 Task: Create a due date automation trigger when advanced on, on the monday before a card is due add dates starting in less than 1 working days at 11:00 AM.
Action: Mouse moved to (1238, 100)
Screenshot: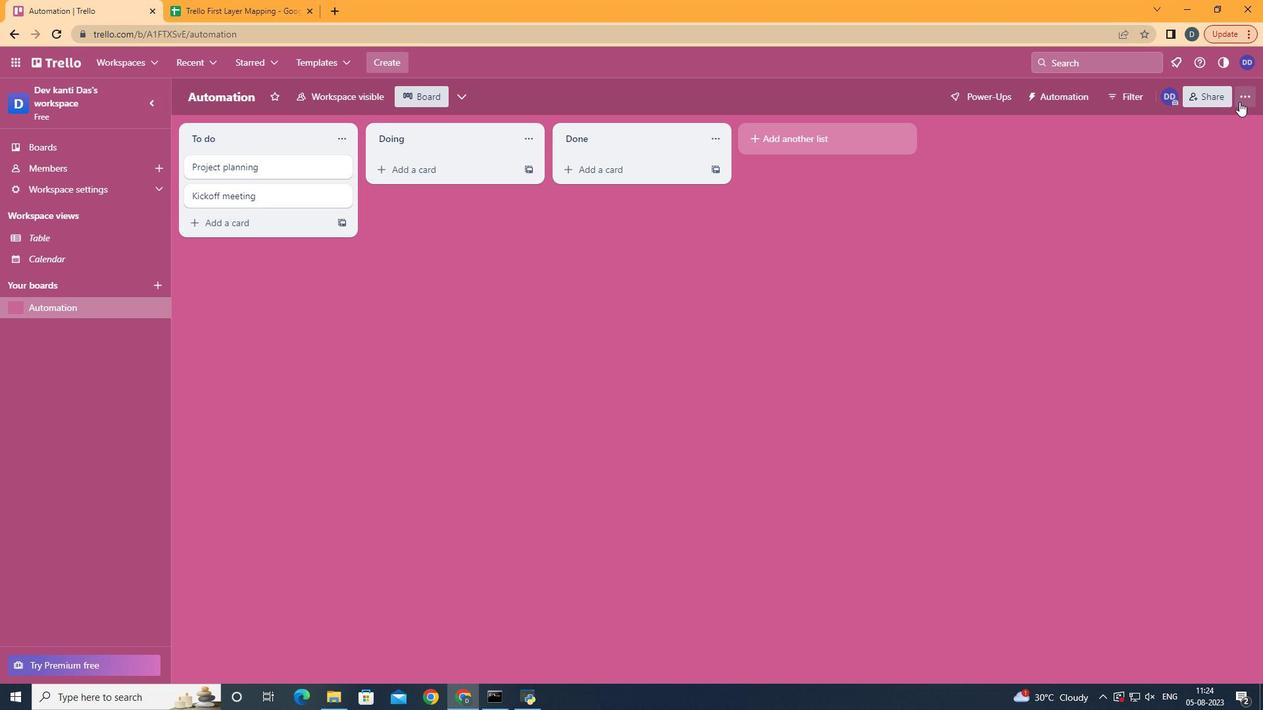 
Action: Mouse pressed left at (1238, 100)
Screenshot: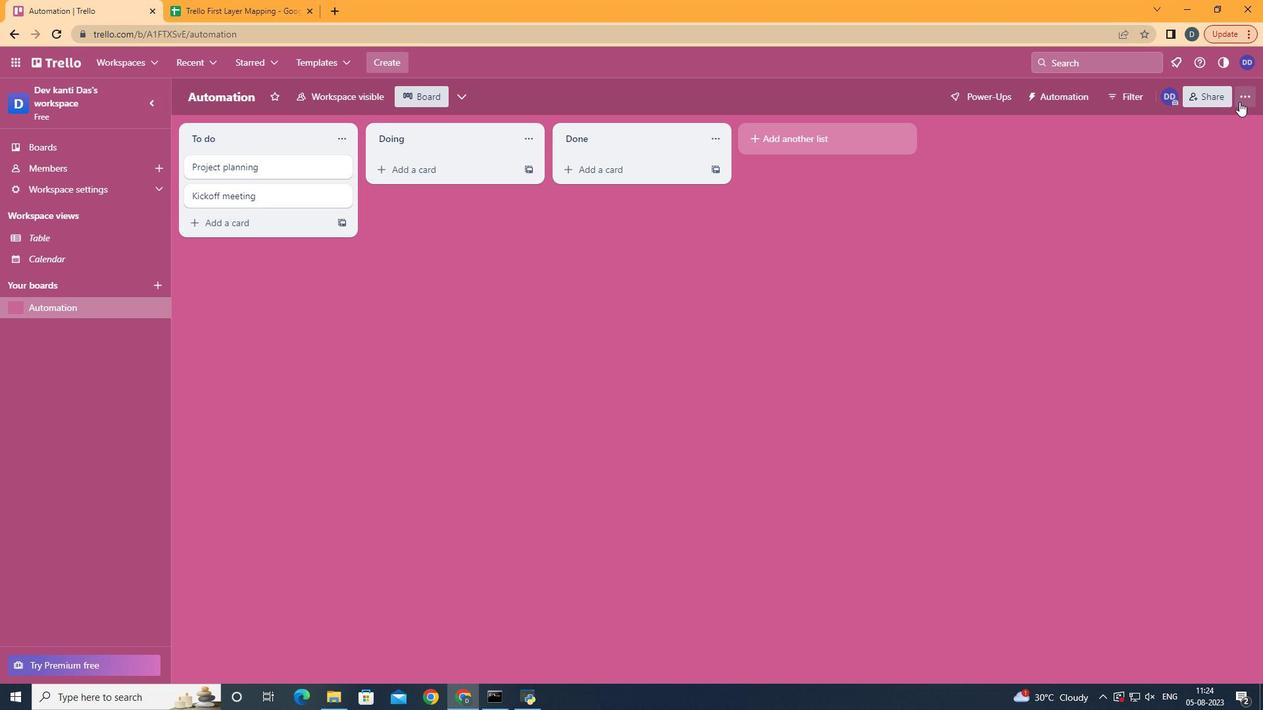 
Action: Mouse moved to (1120, 273)
Screenshot: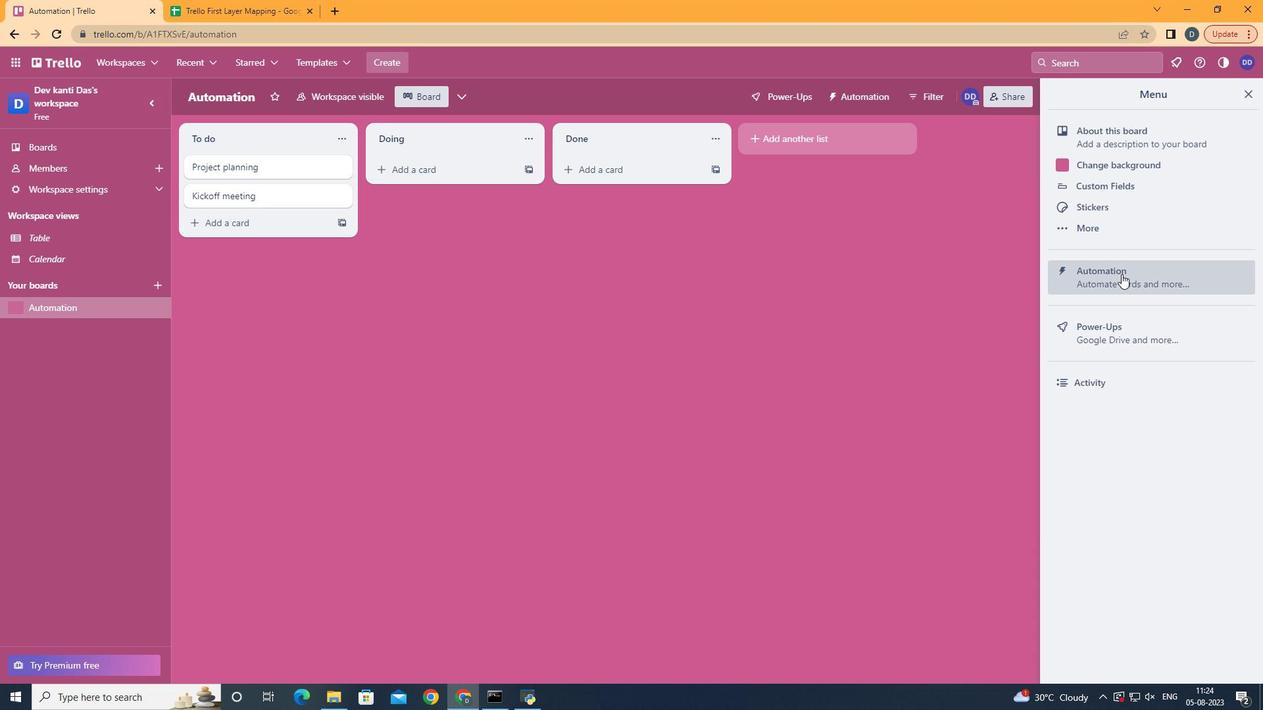 
Action: Mouse pressed left at (1120, 273)
Screenshot: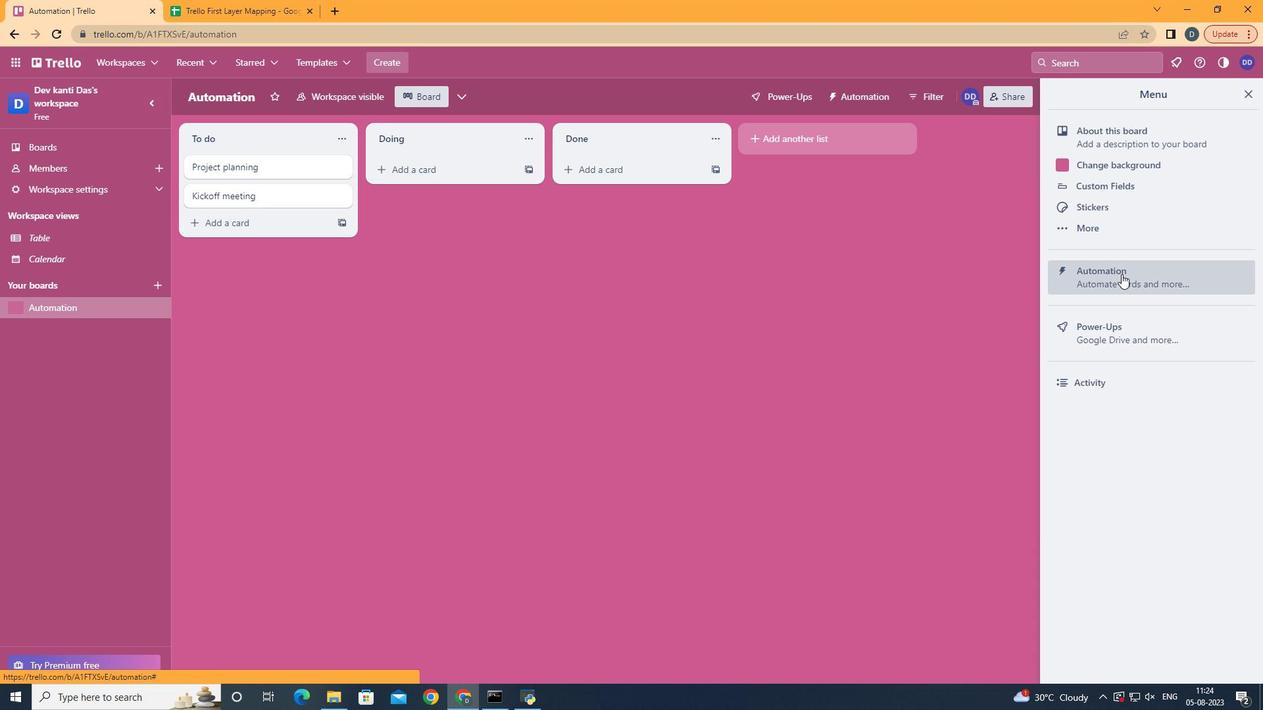 
Action: Mouse moved to (292, 259)
Screenshot: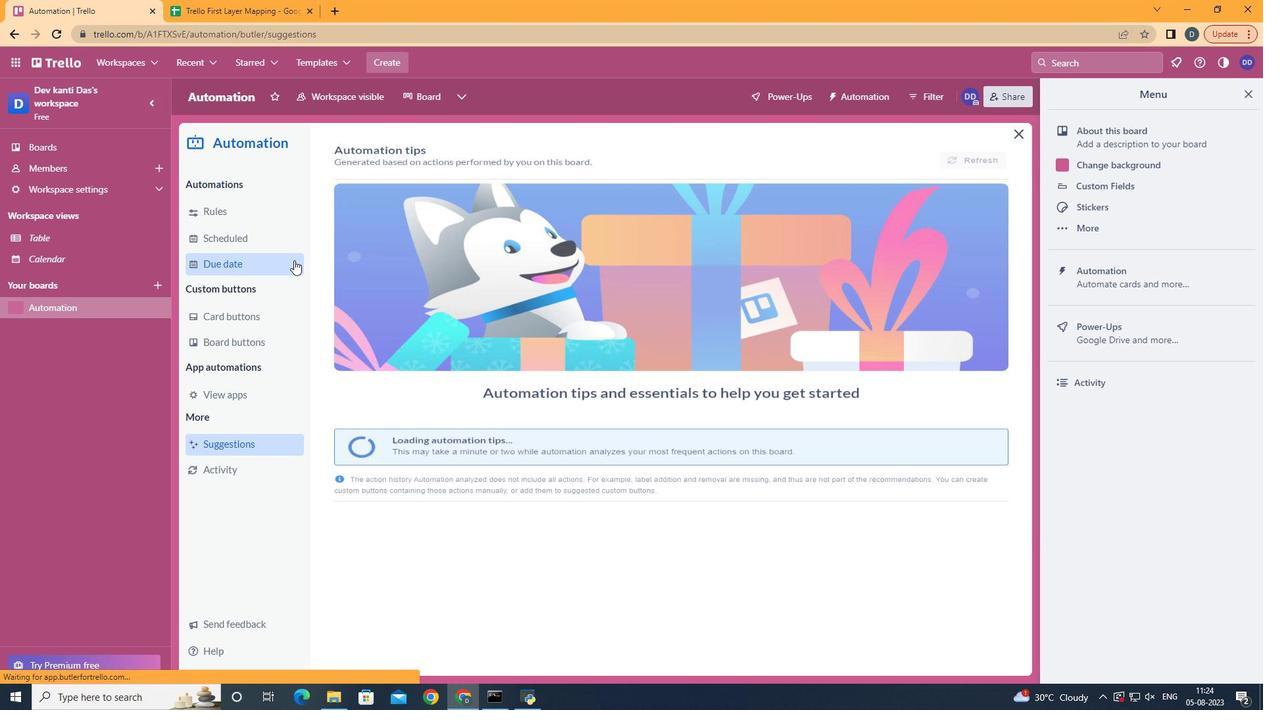 
Action: Mouse pressed left at (292, 259)
Screenshot: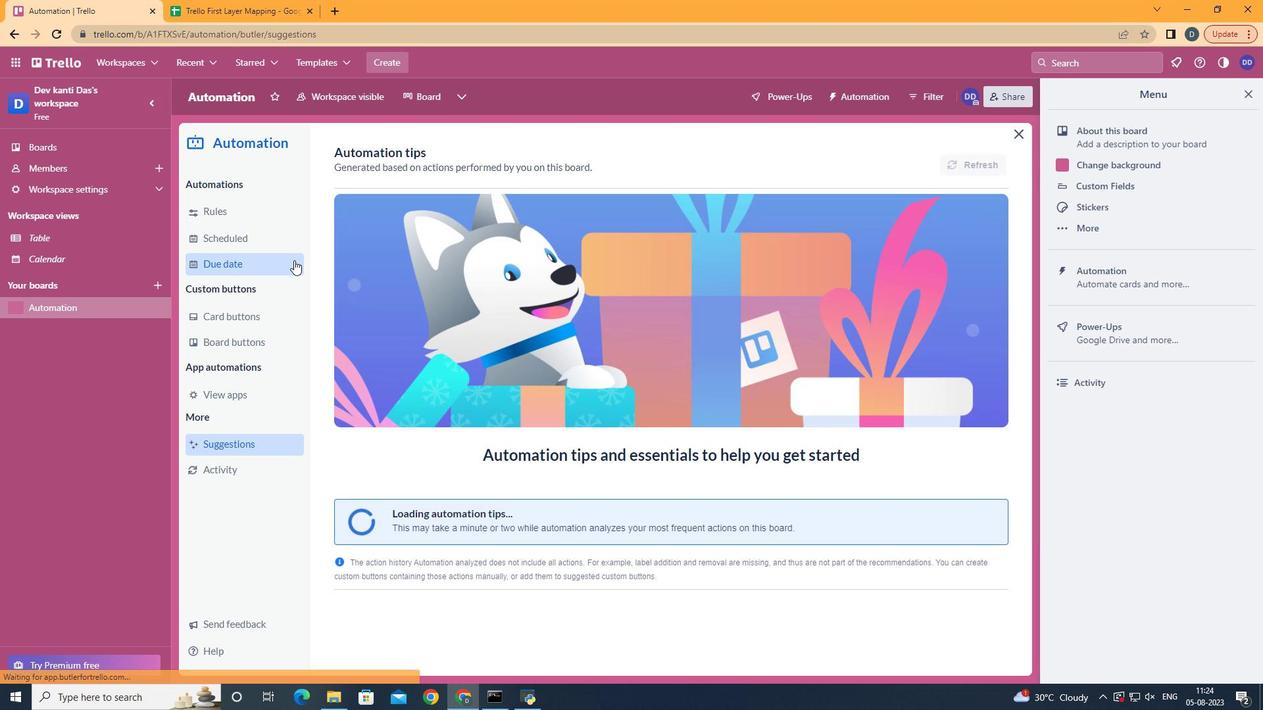 
Action: Mouse moved to (924, 152)
Screenshot: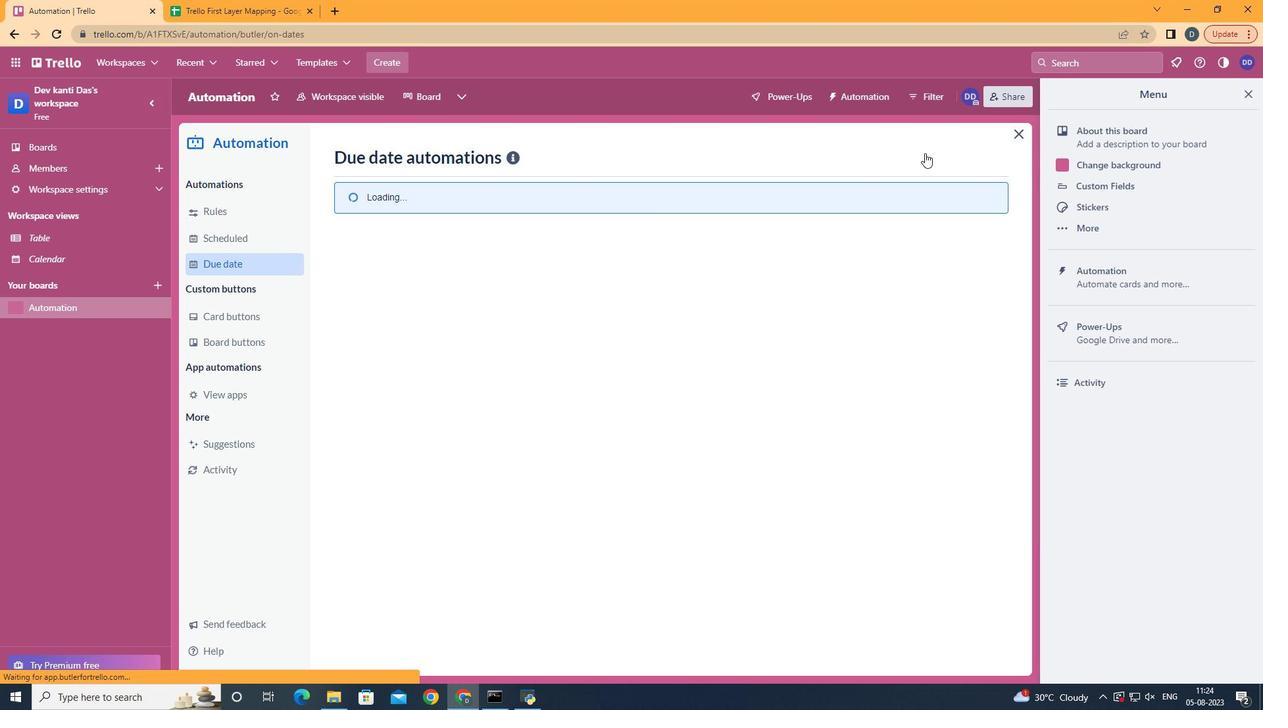 
Action: Mouse pressed left at (924, 152)
Screenshot: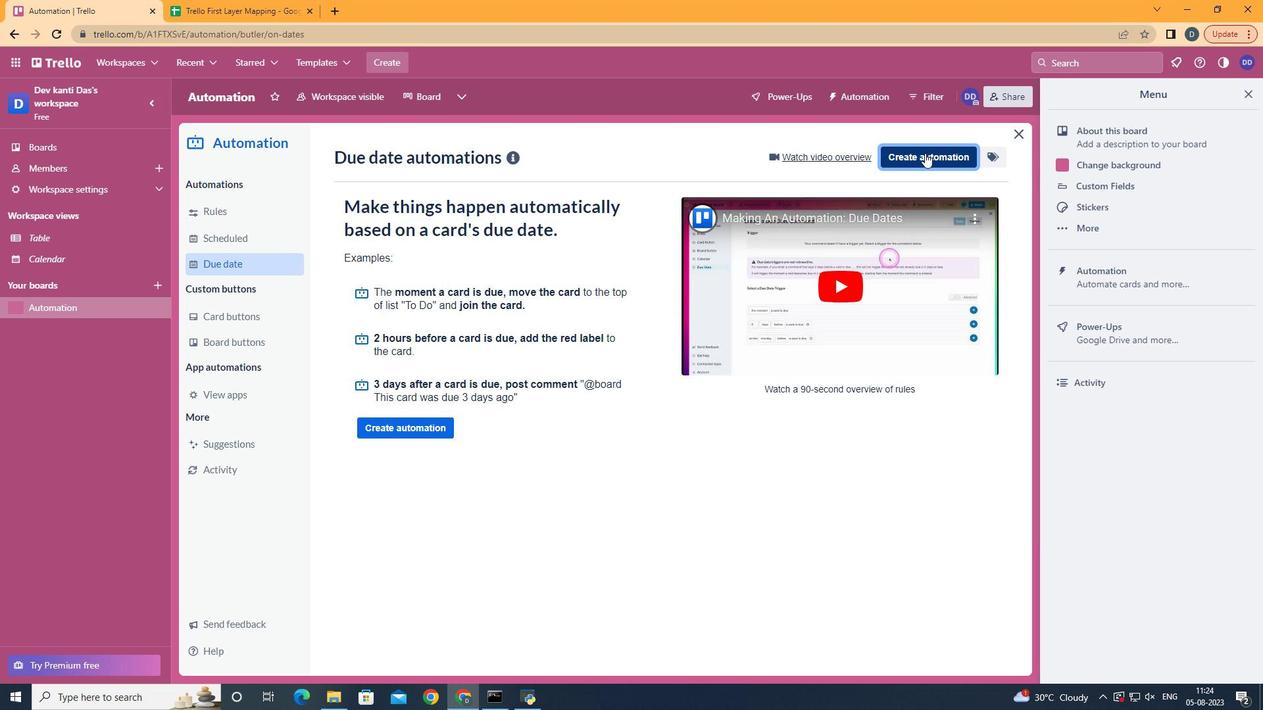 
Action: Mouse moved to (682, 289)
Screenshot: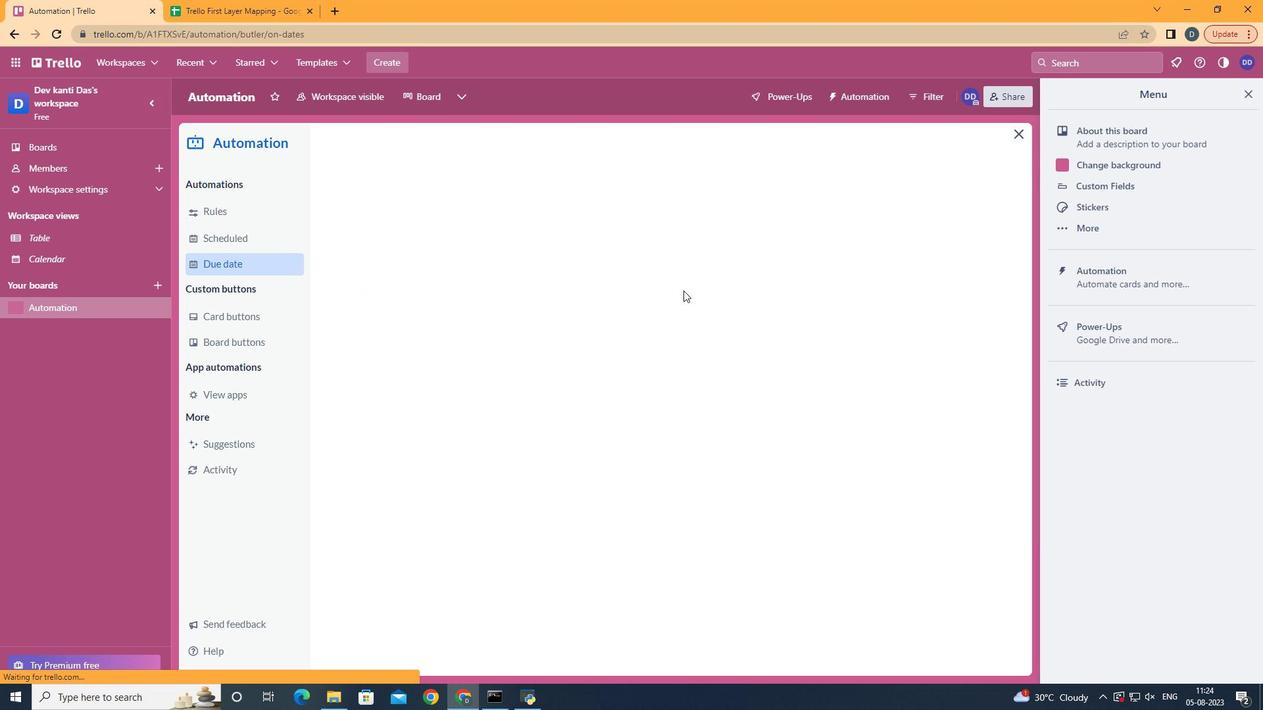 
Action: Mouse pressed left at (682, 289)
Screenshot: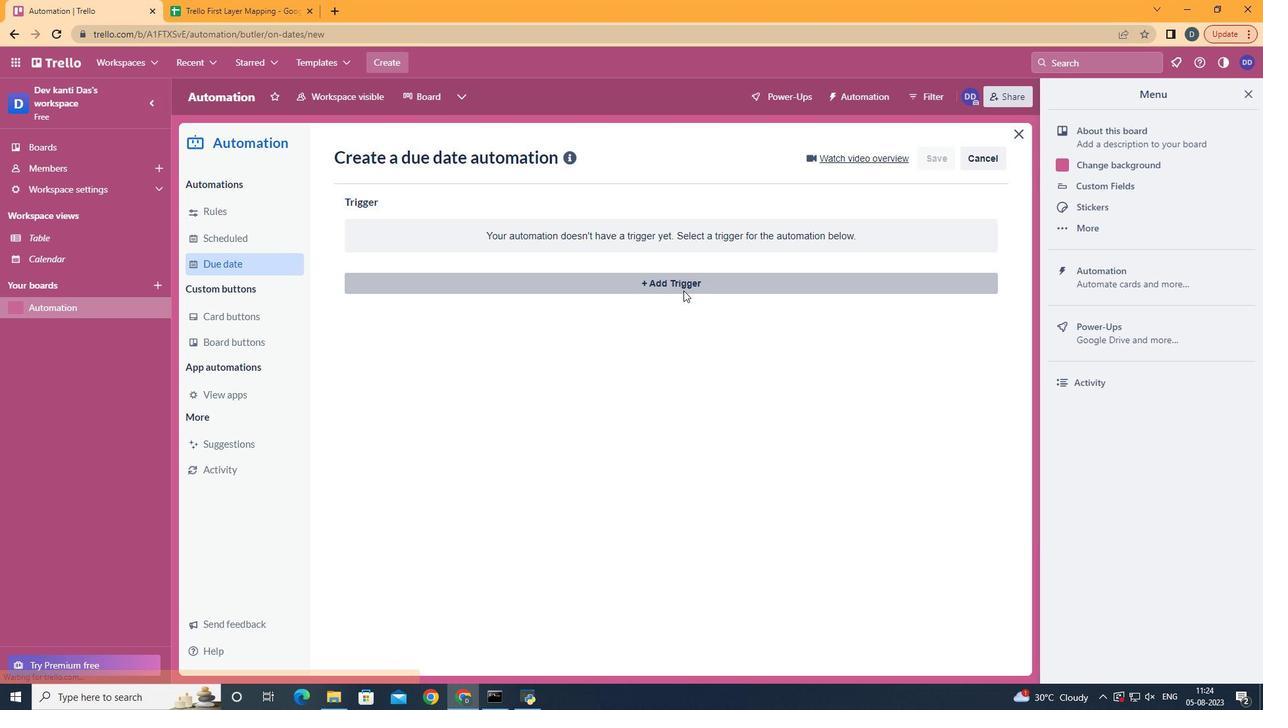 
Action: Mouse moved to (425, 346)
Screenshot: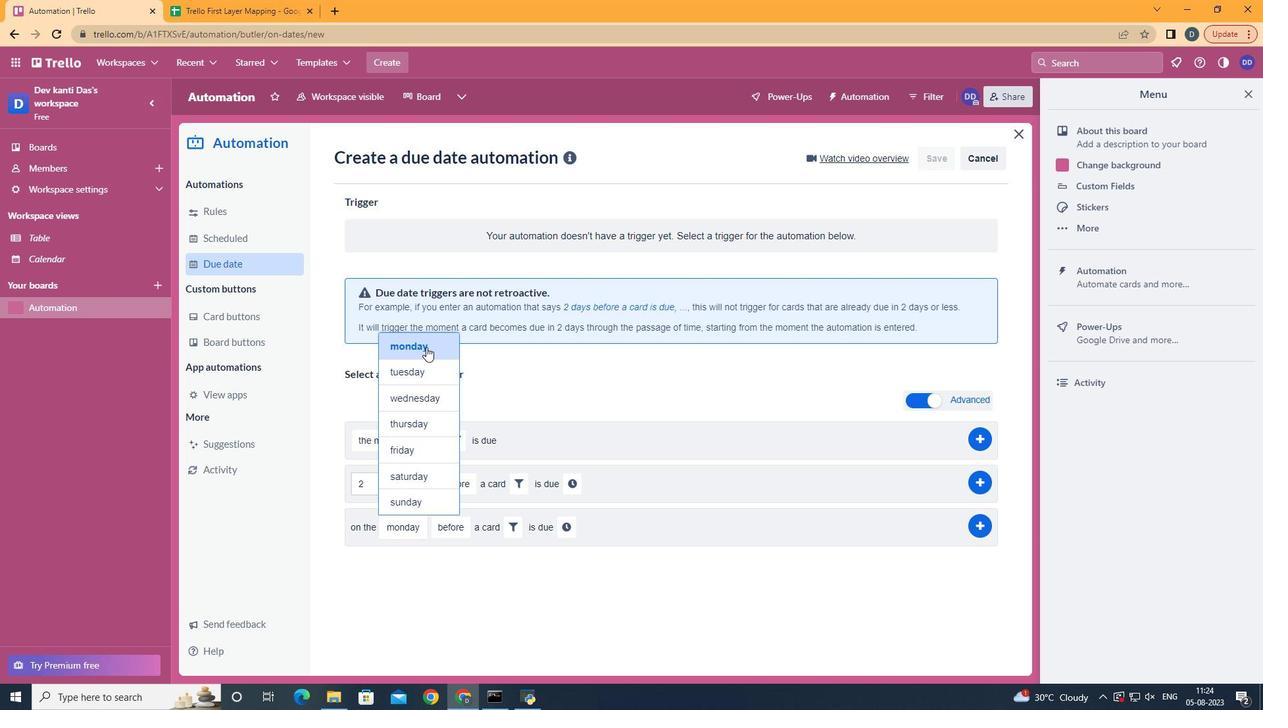 
Action: Mouse pressed left at (425, 346)
Screenshot: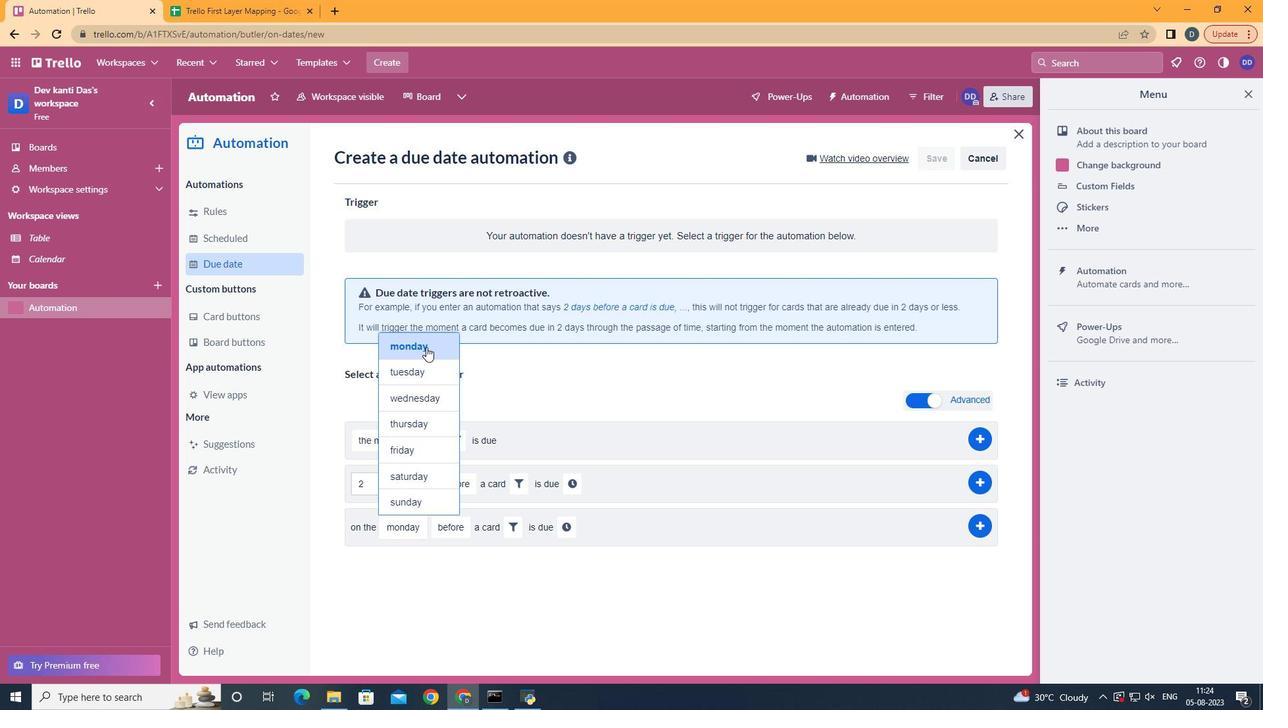 
Action: Mouse moved to (454, 548)
Screenshot: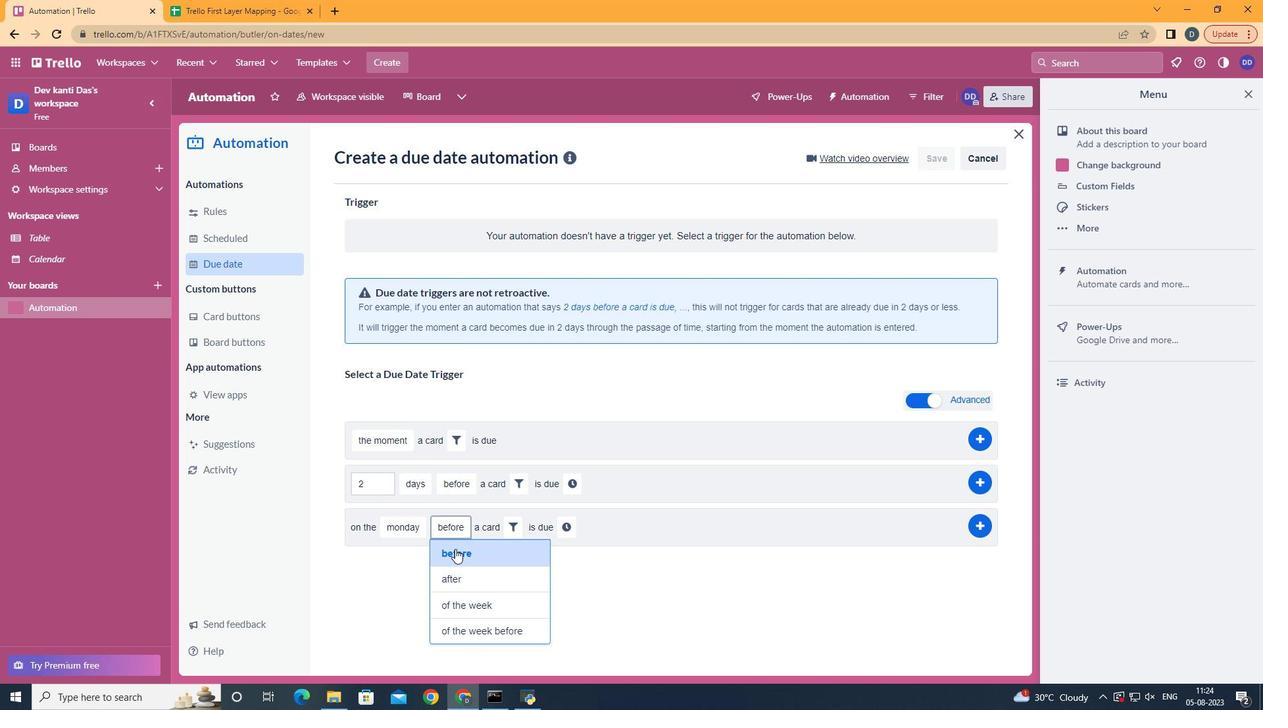 
Action: Mouse pressed left at (454, 548)
Screenshot: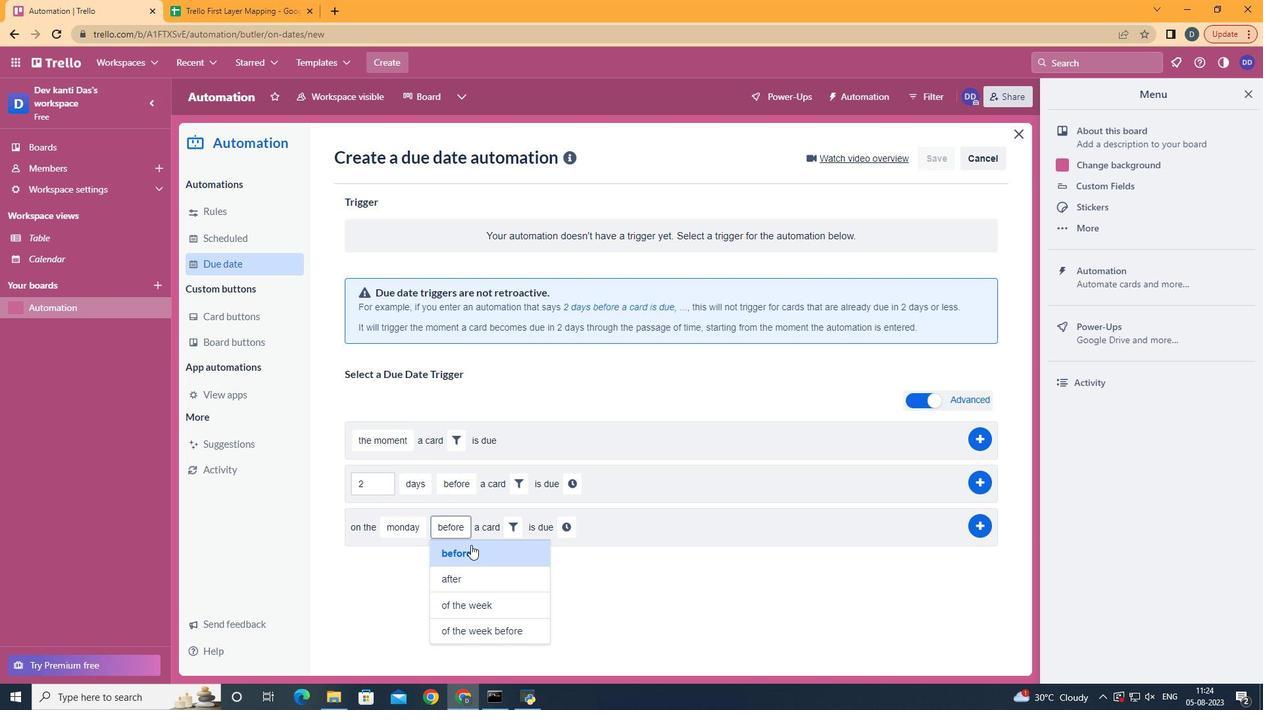 
Action: Mouse moved to (525, 521)
Screenshot: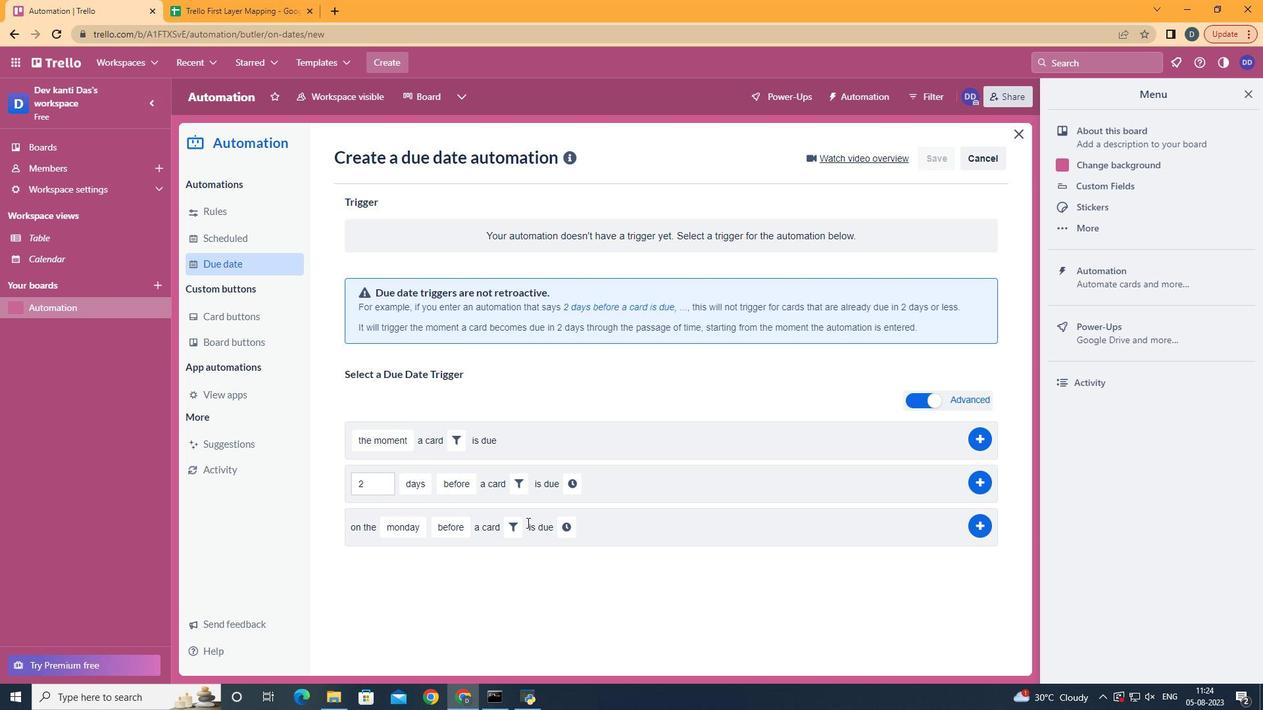 
Action: Mouse pressed left at (525, 521)
Screenshot: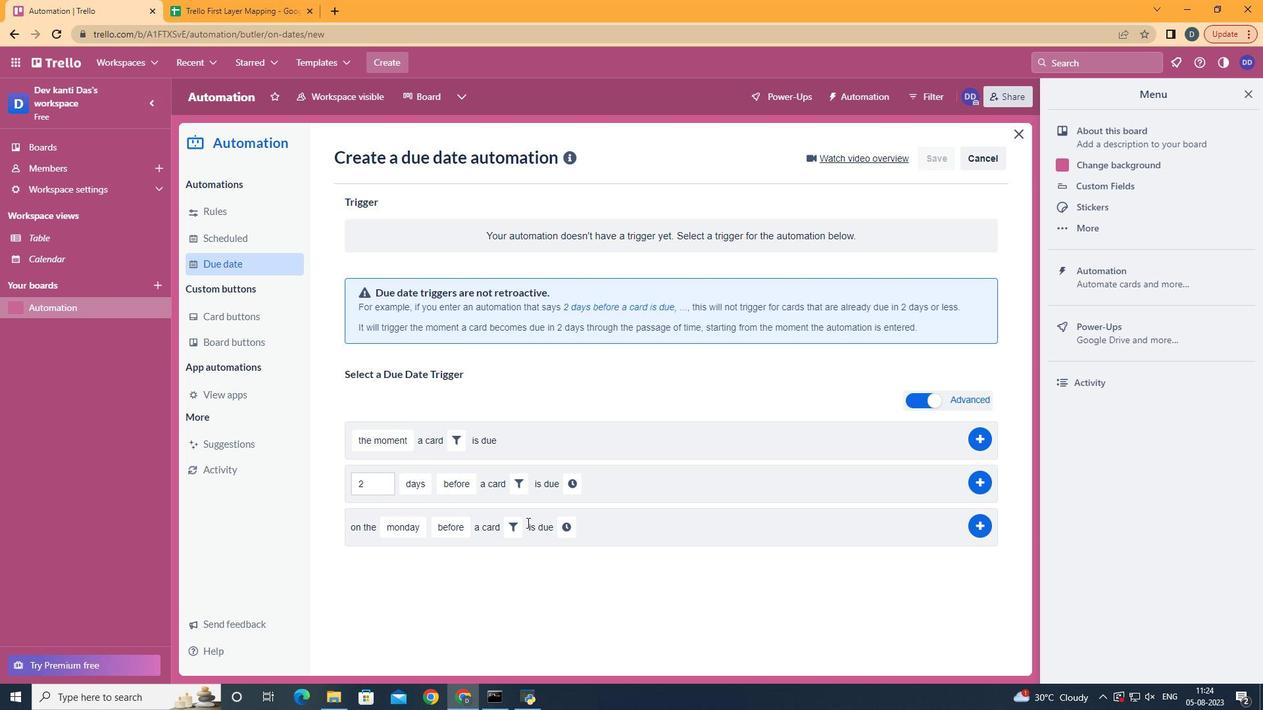 
Action: Mouse moved to (516, 526)
Screenshot: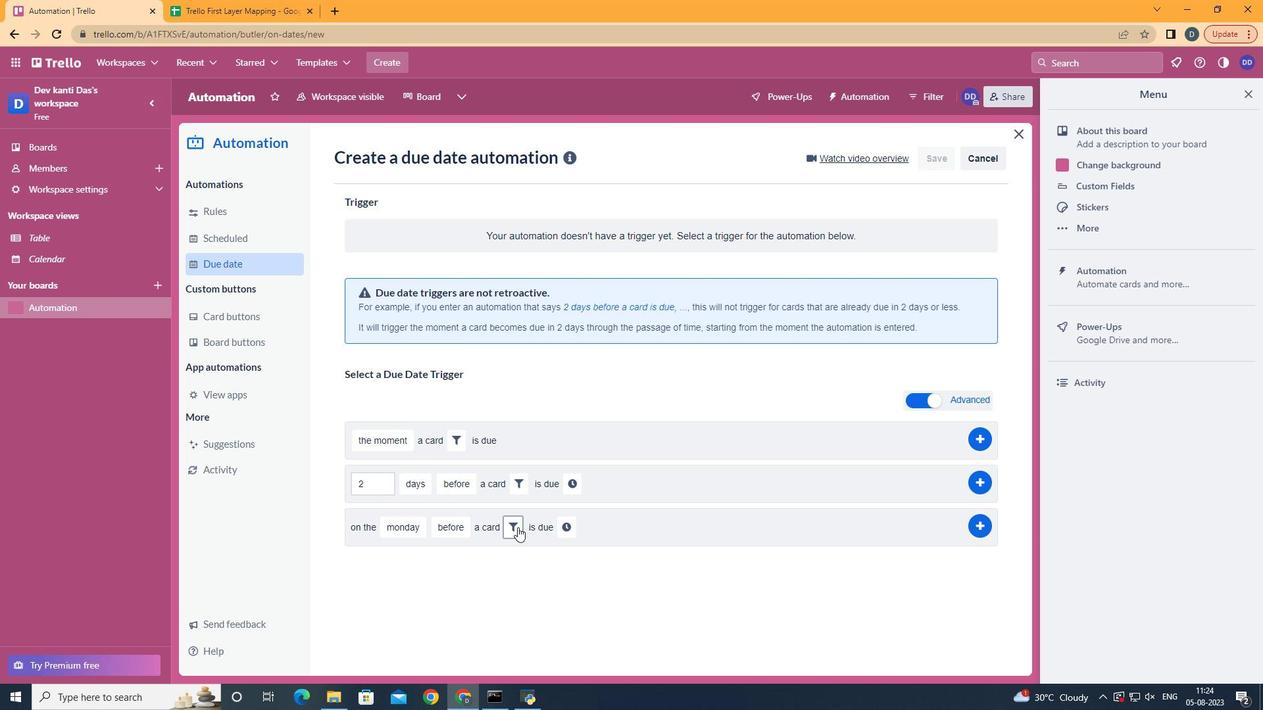 
Action: Mouse pressed left at (516, 526)
Screenshot: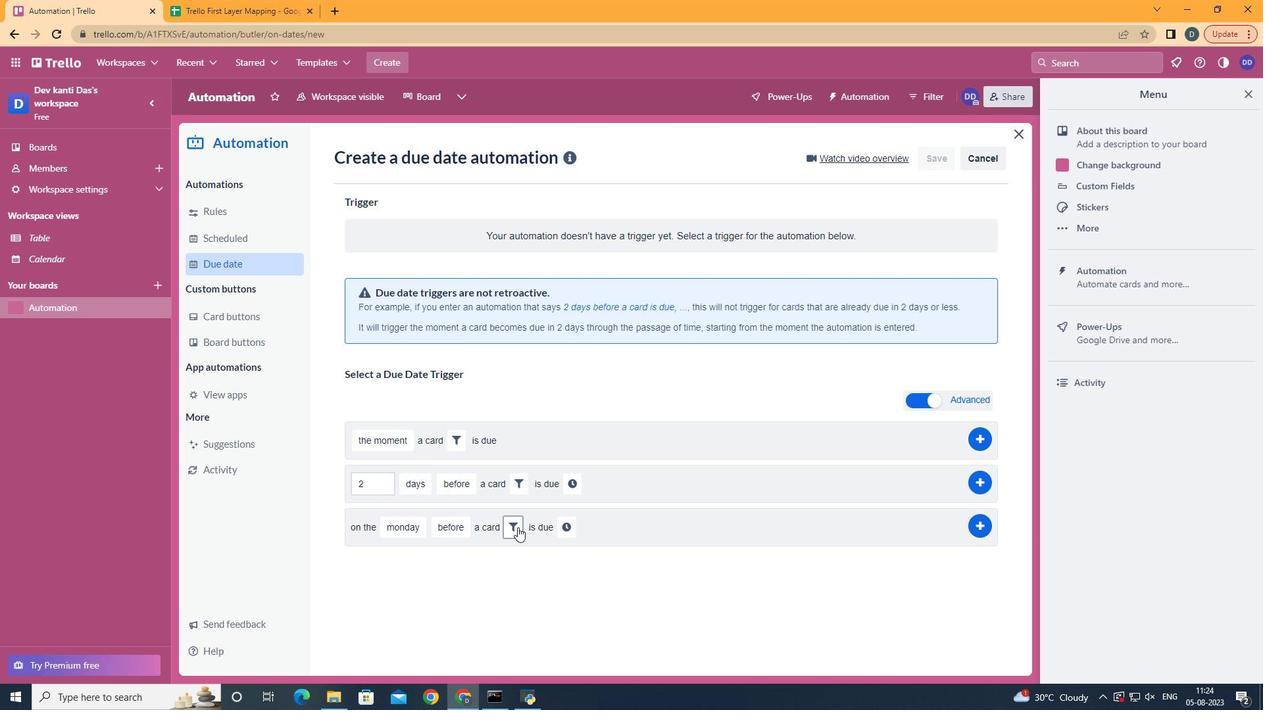 
Action: Mouse moved to (577, 568)
Screenshot: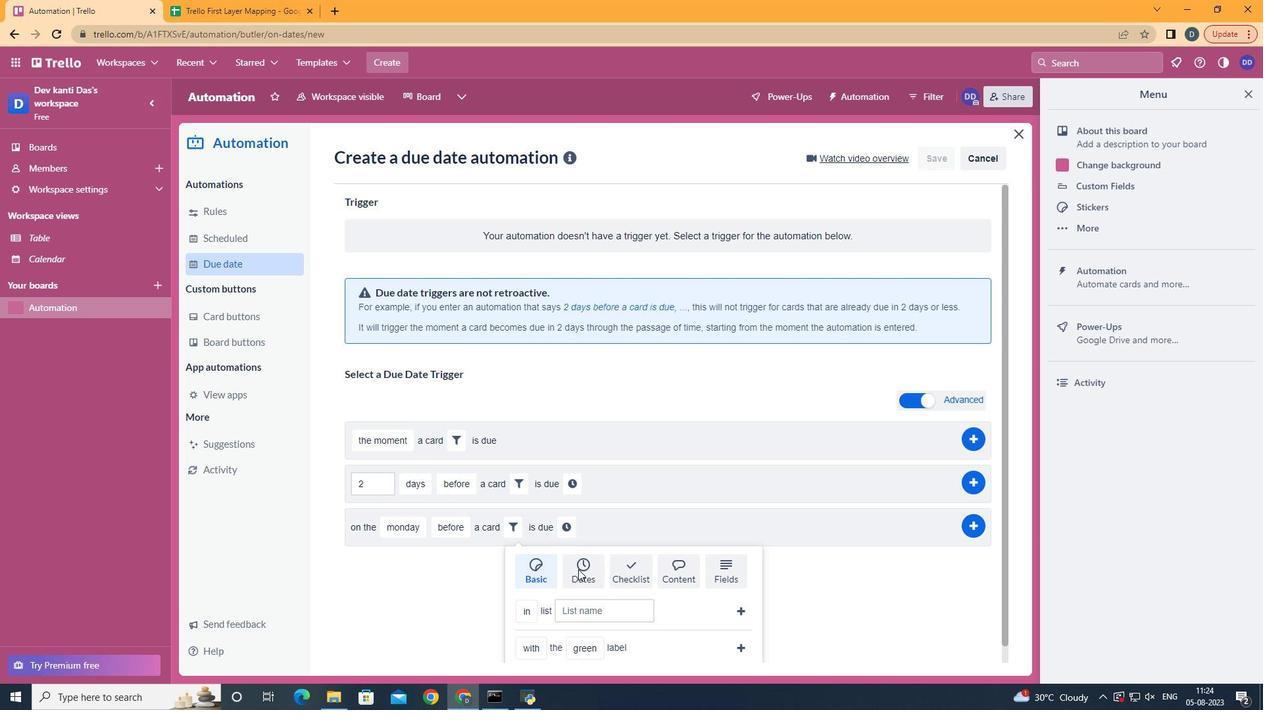 
Action: Mouse pressed left at (577, 568)
Screenshot: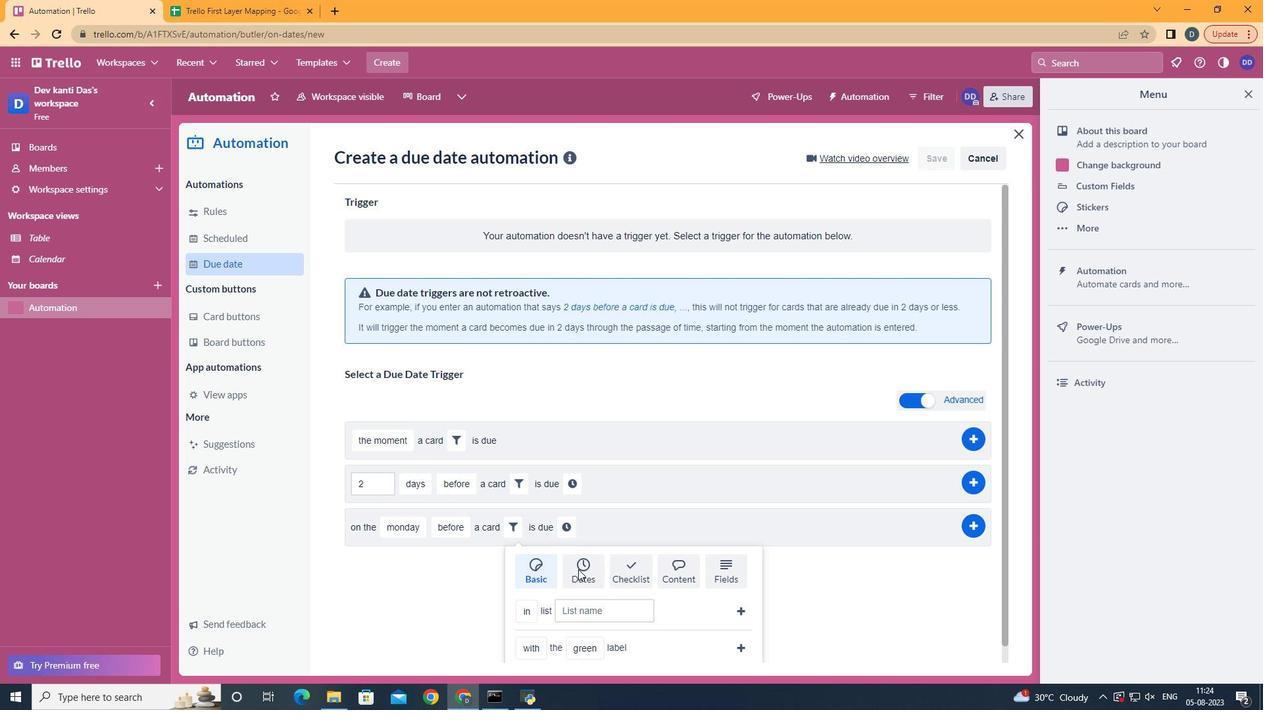 
Action: Mouse moved to (578, 568)
Screenshot: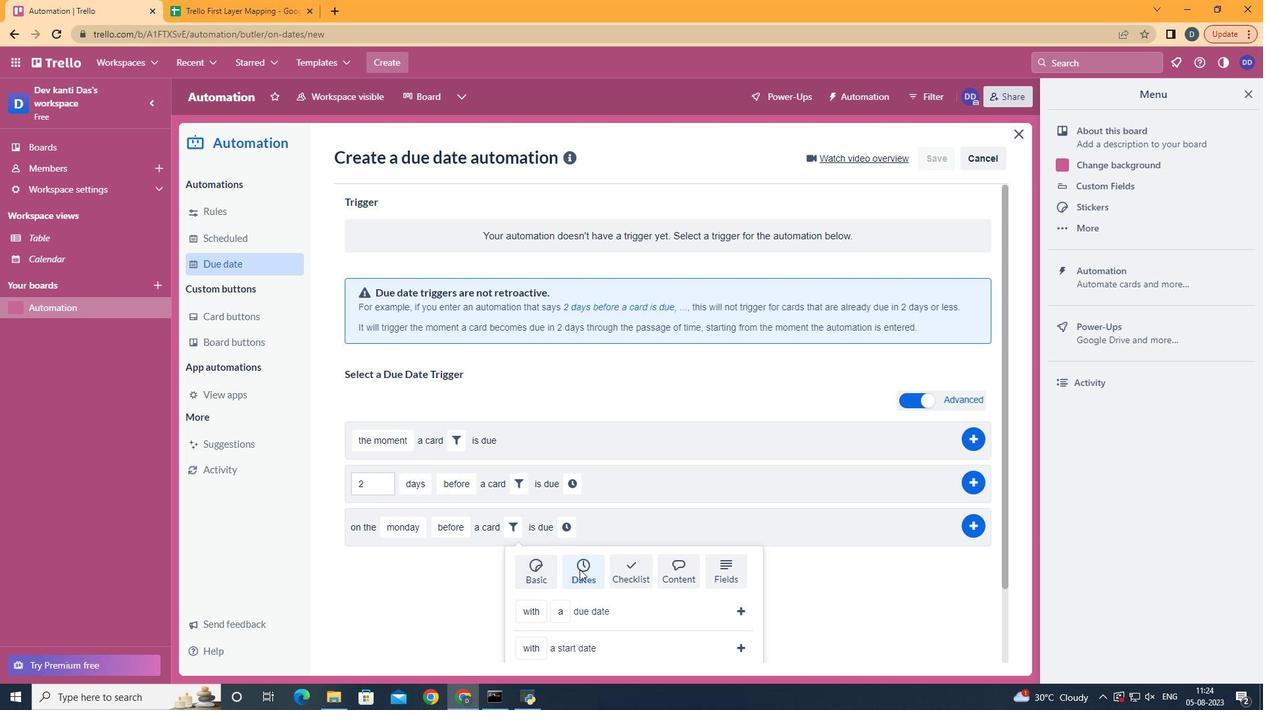 
Action: Mouse scrolled (578, 568) with delta (0, 0)
Screenshot: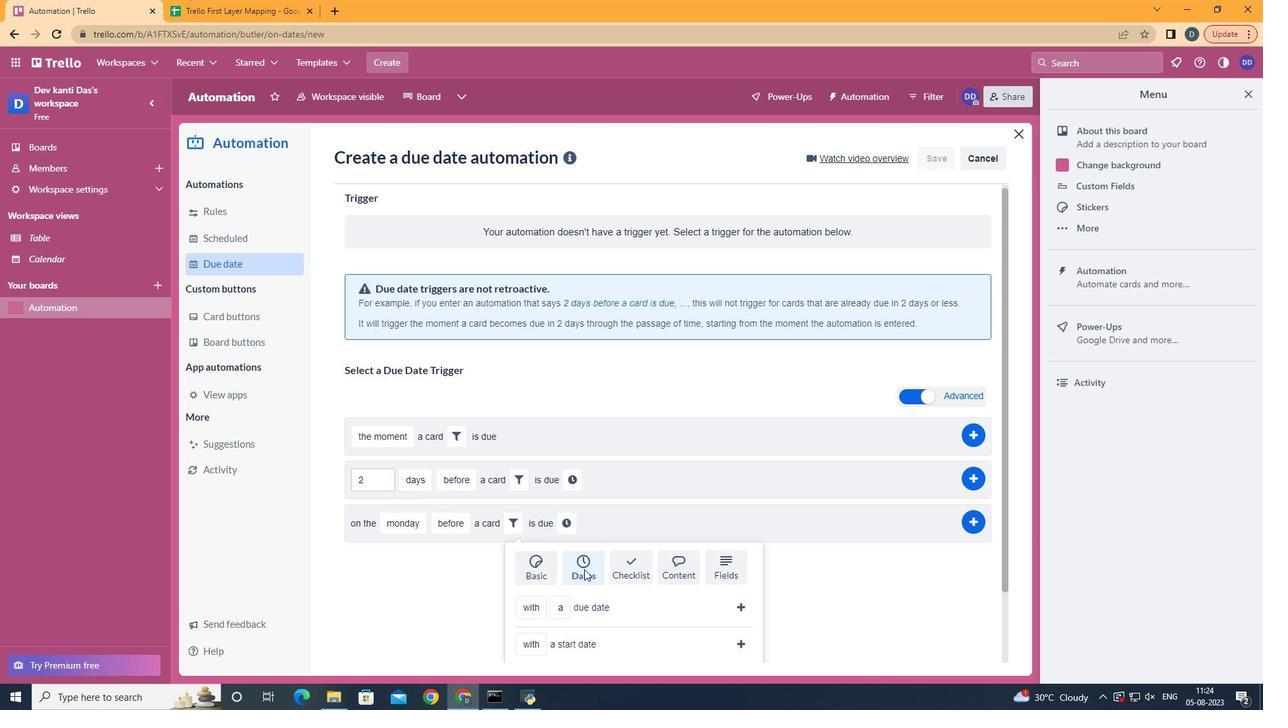 
Action: Mouse scrolled (578, 568) with delta (0, 0)
Screenshot: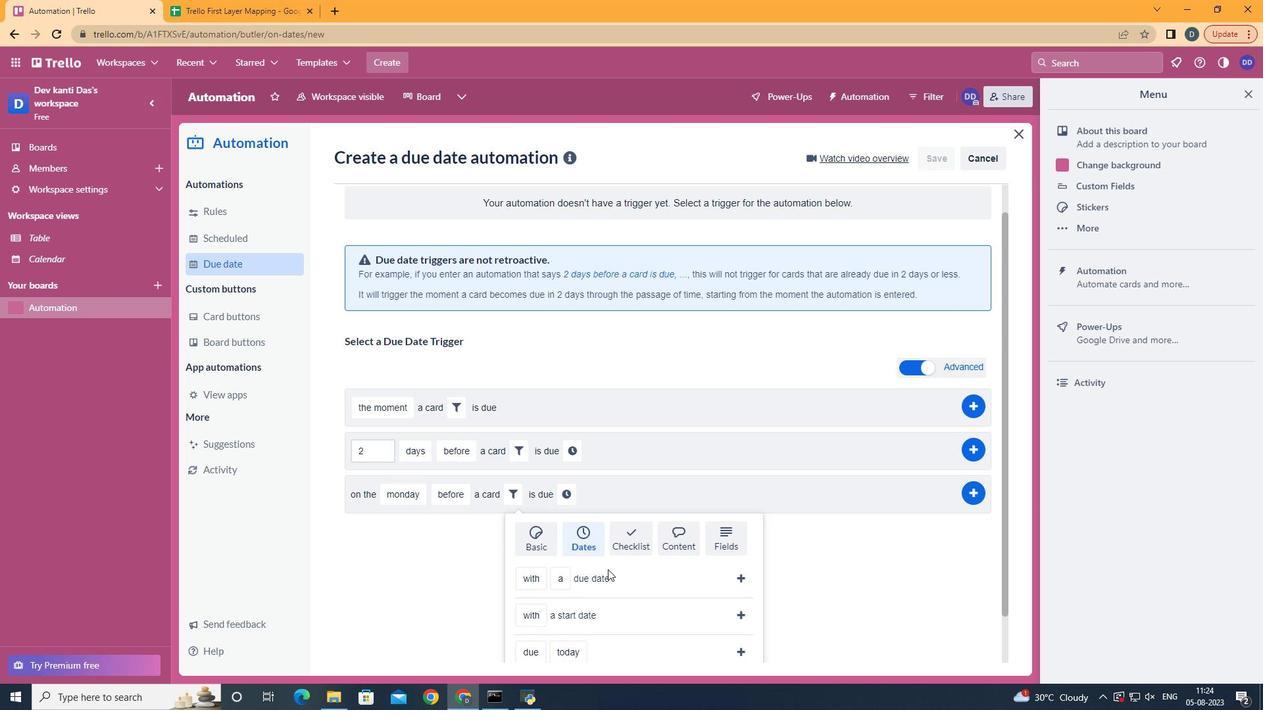 
Action: Mouse scrolled (578, 568) with delta (0, 0)
Screenshot: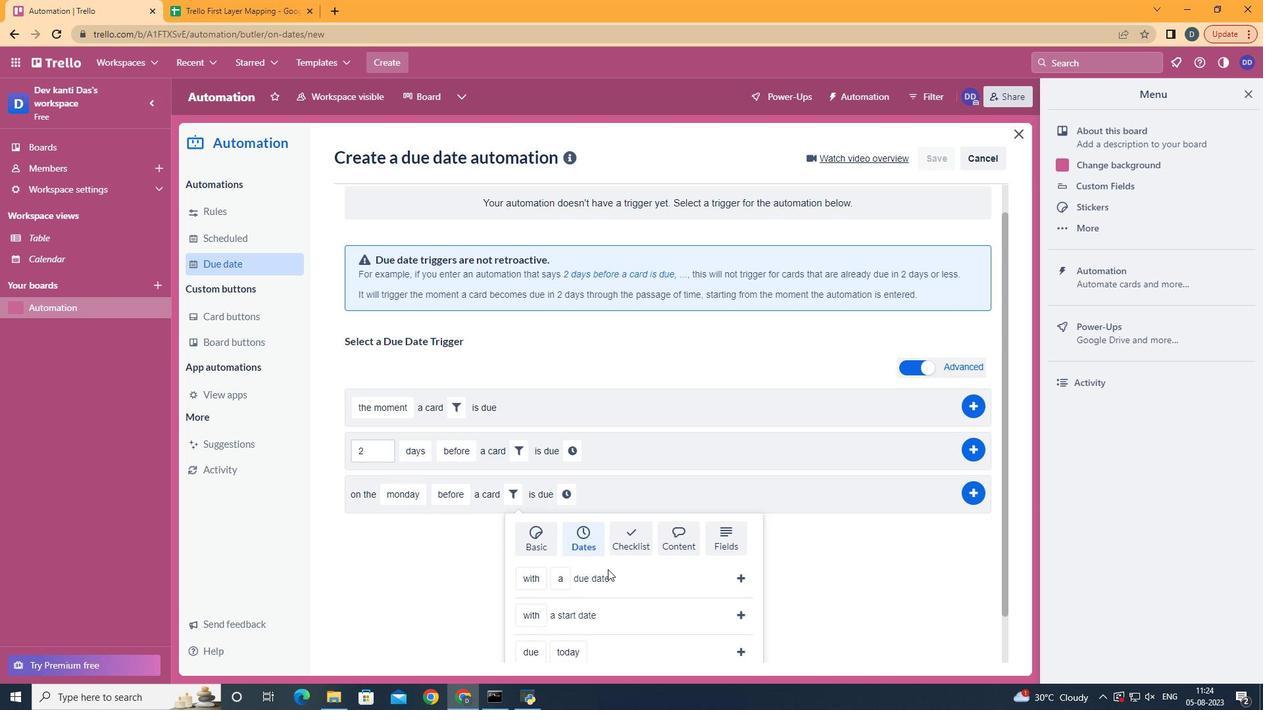 
Action: Mouse scrolled (578, 568) with delta (0, 0)
Screenshot: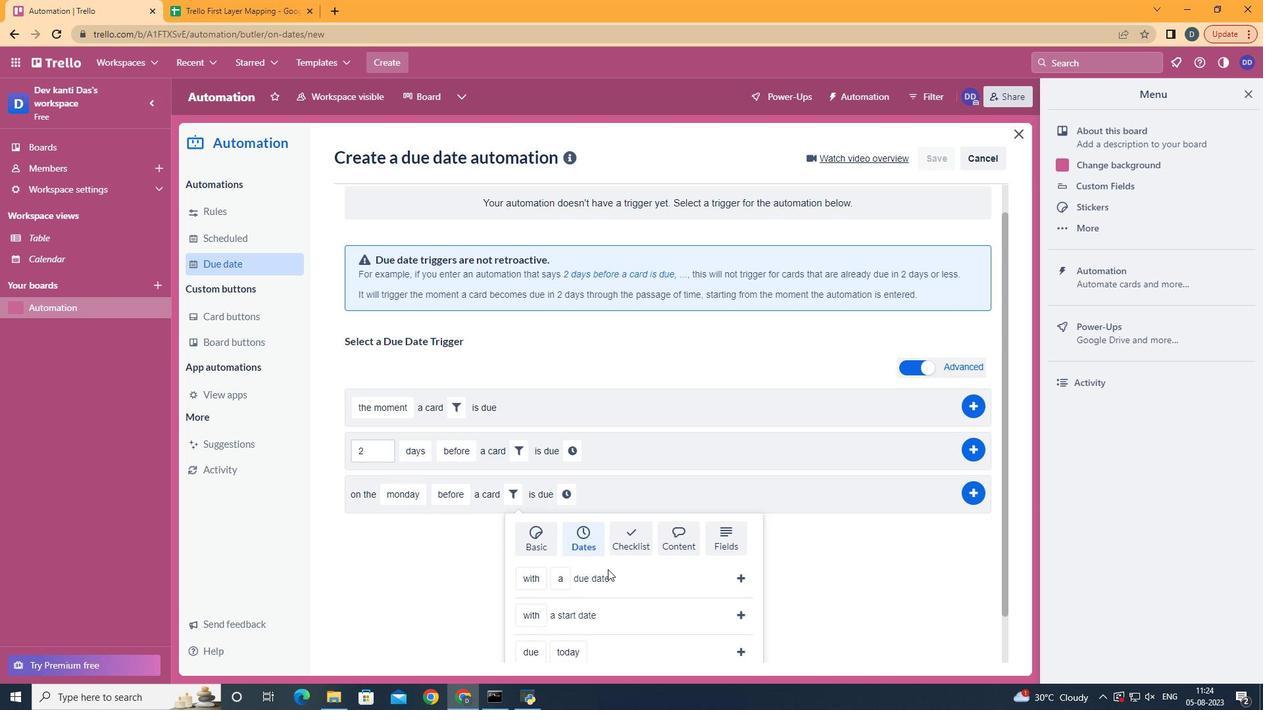
Action: Mouse moved to (579, 568)
Screenshot: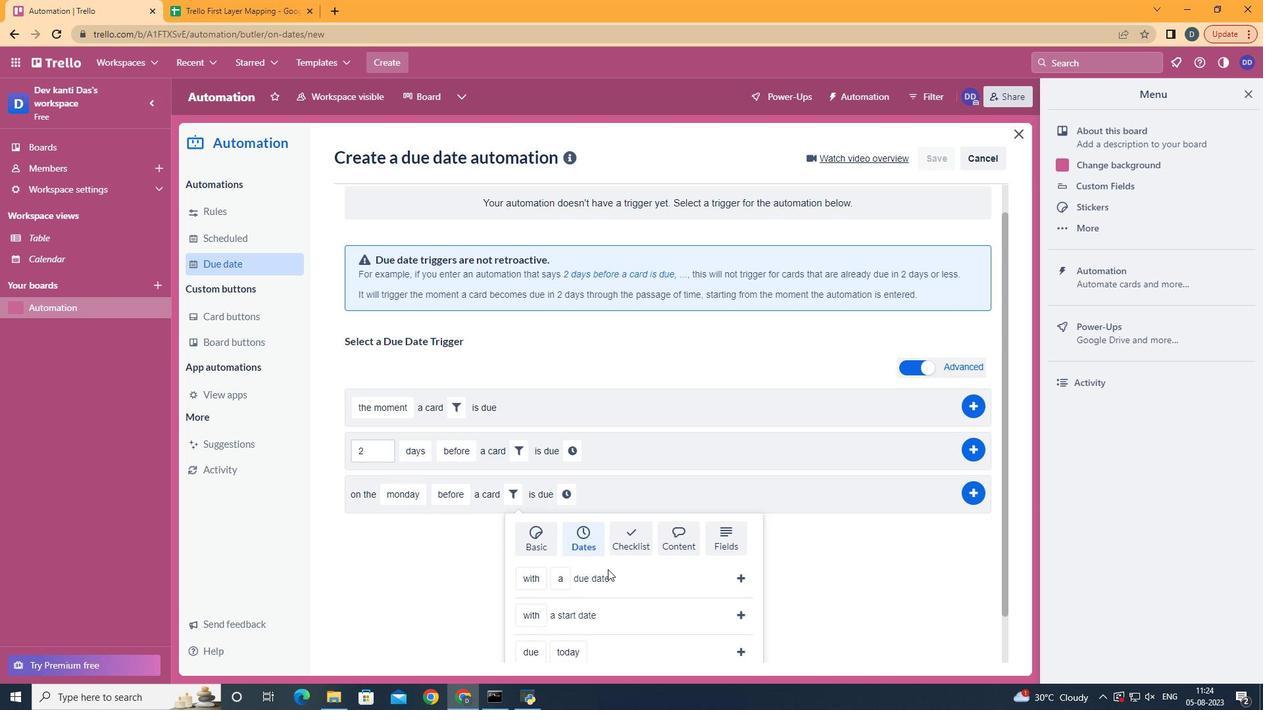 
Action: Mouse scrolled (579, 568) with delta (0, 0)
Screenshot: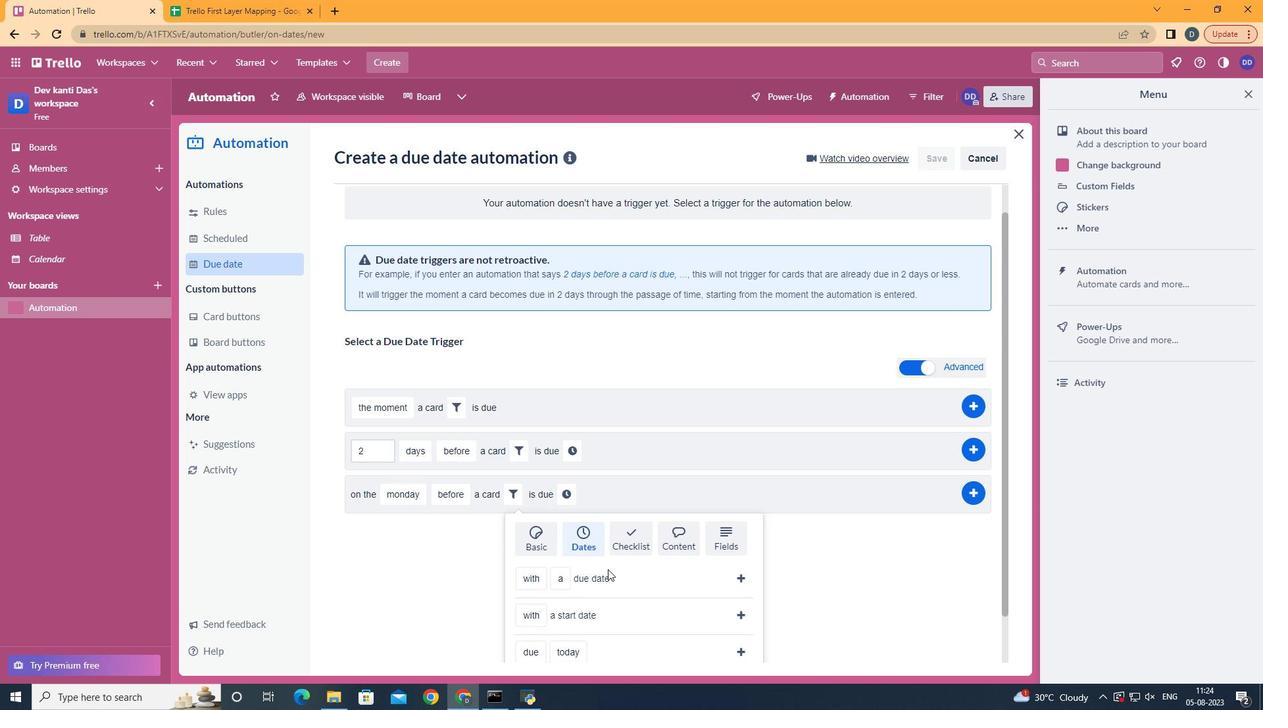 
Action: Mouse moved to (550, 604)
Screenshot: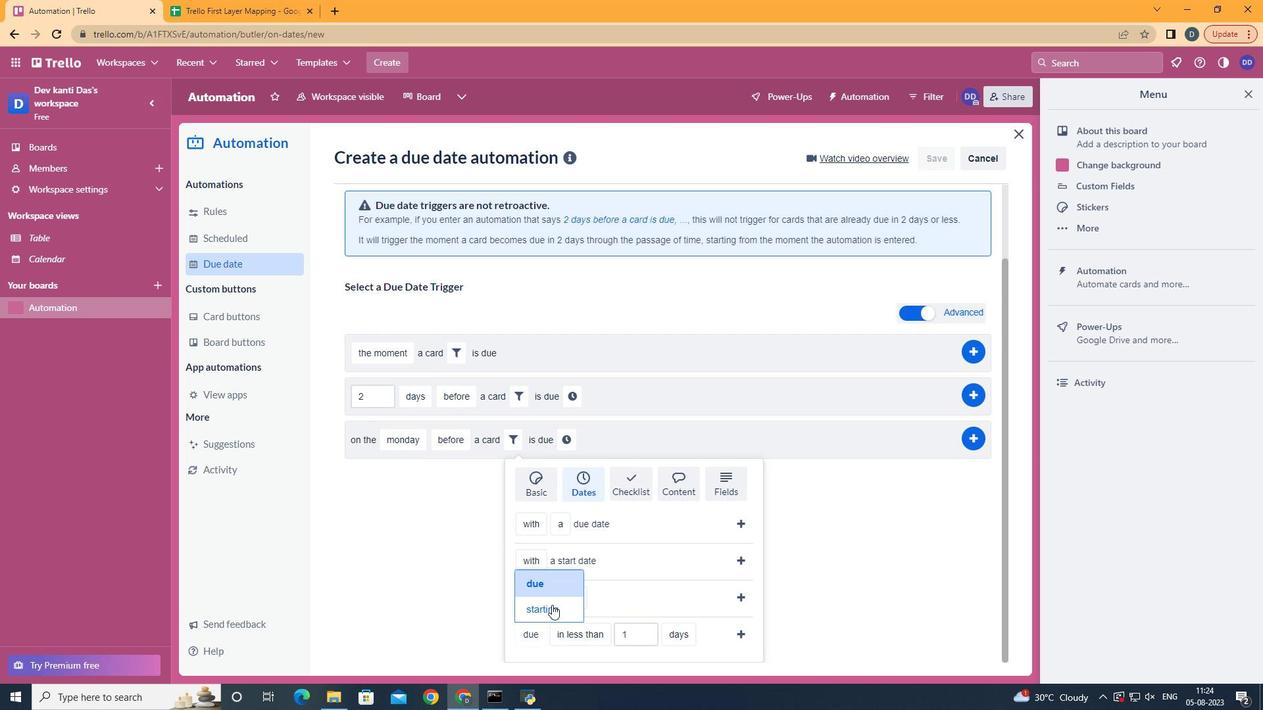 
Action: Mouse pressed left at (550, 604)
Screenshot: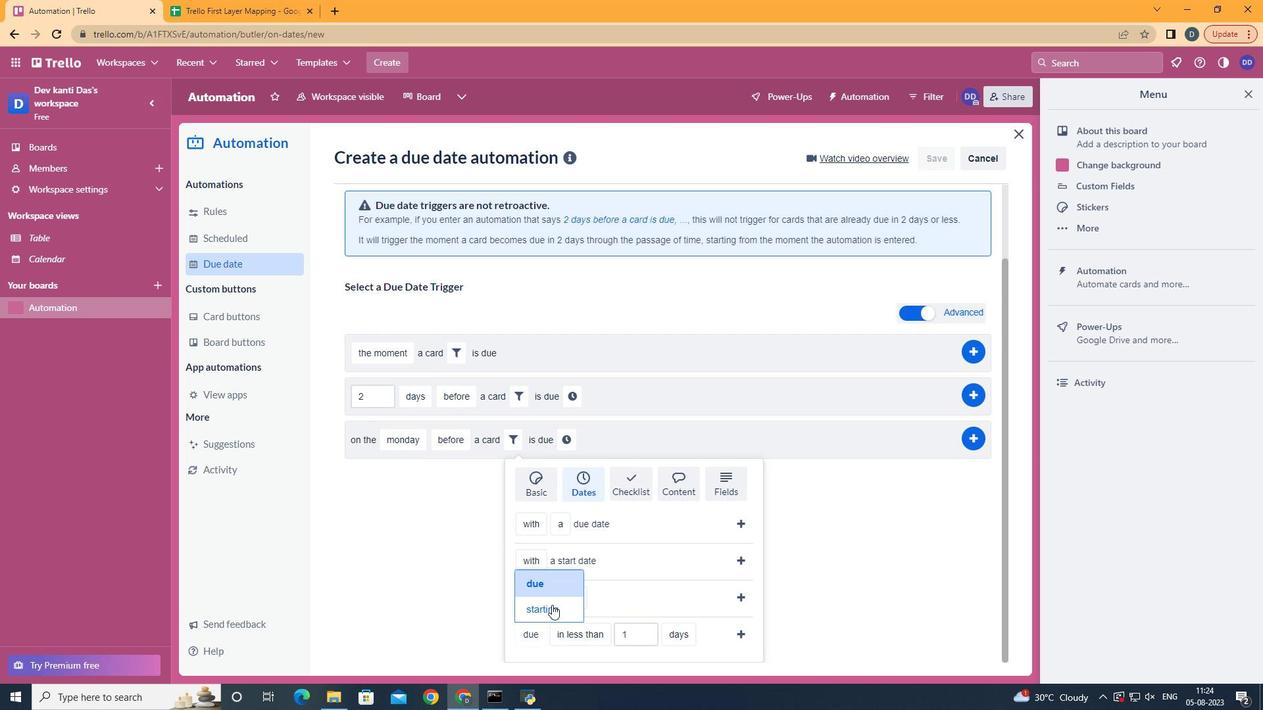 
Action: Mouse moved to (614, 516)
Screenshot: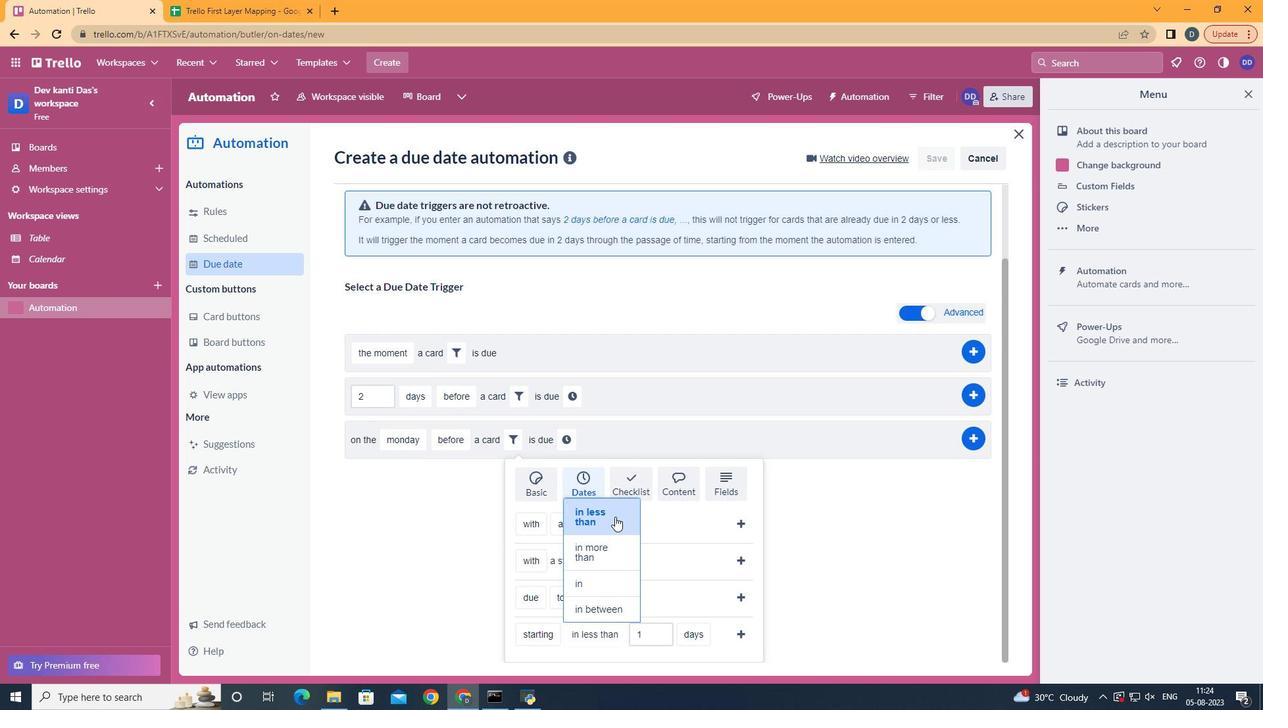
Action: Mouse pressed left at (614, 516)
Screenshot: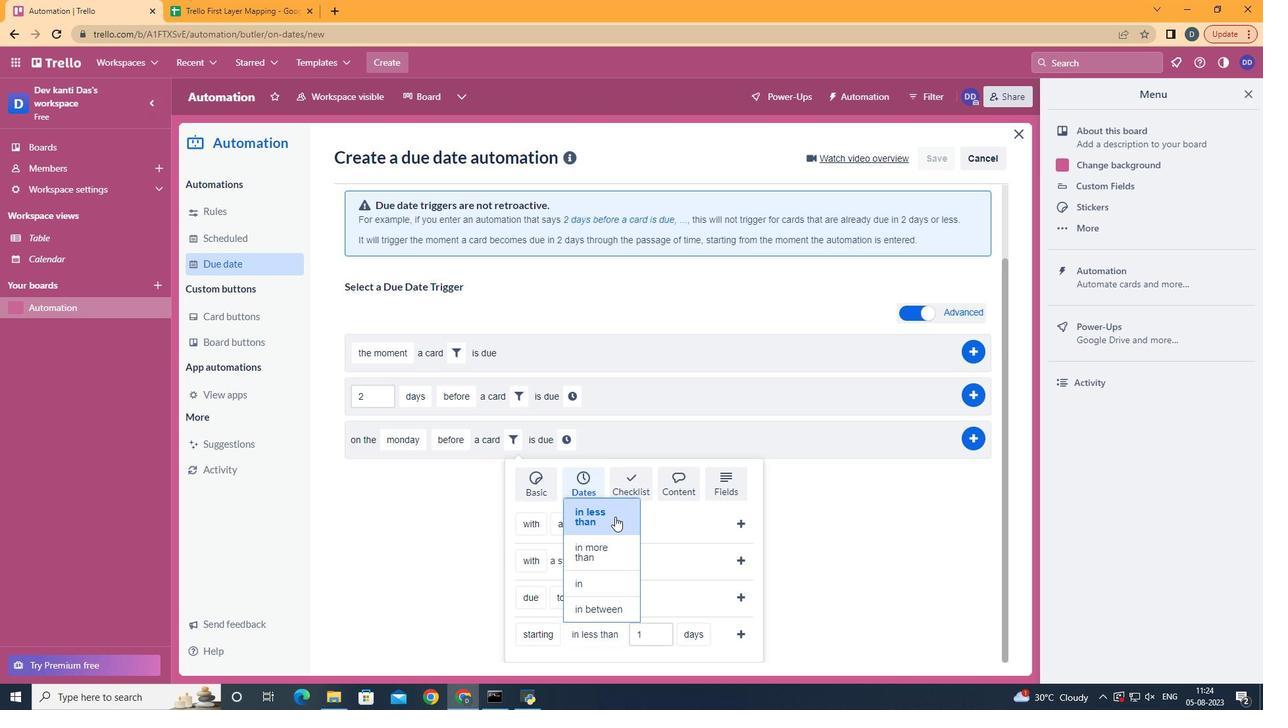 
Action: Mouse moved to (704, 609)
Screenshot: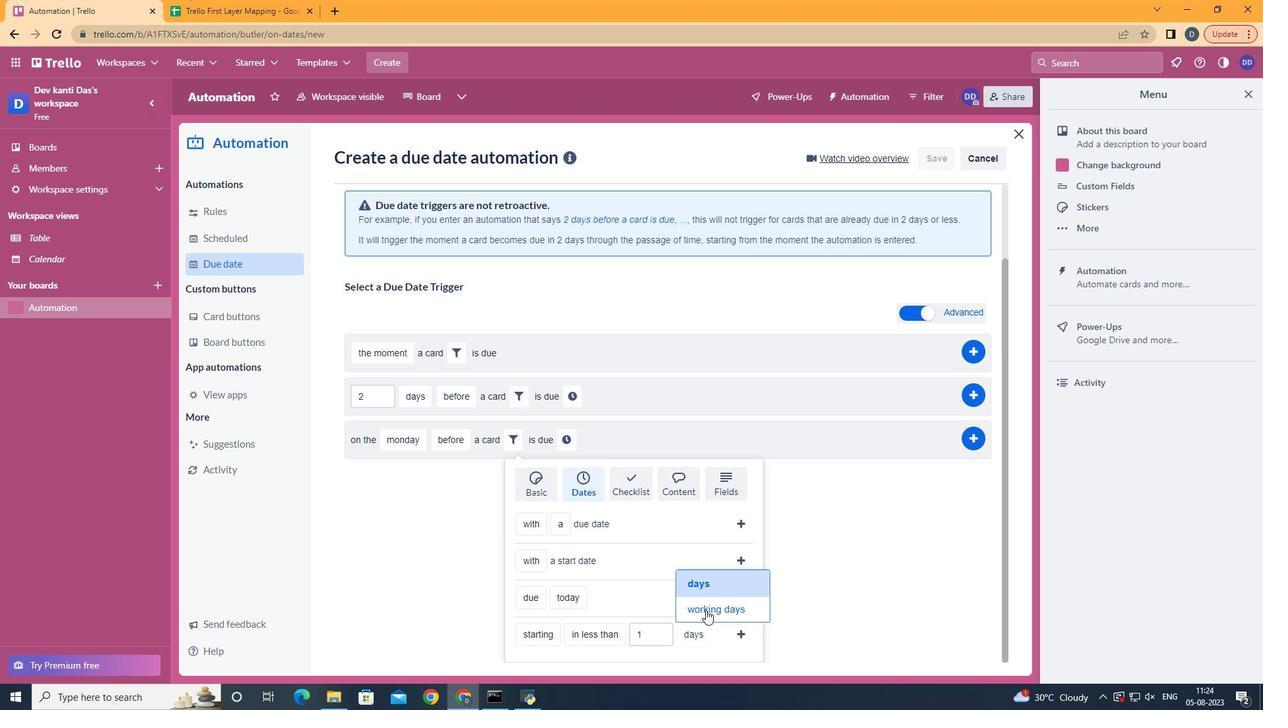 
Action: Mouse pressed left at (704, 609)
Screenshot: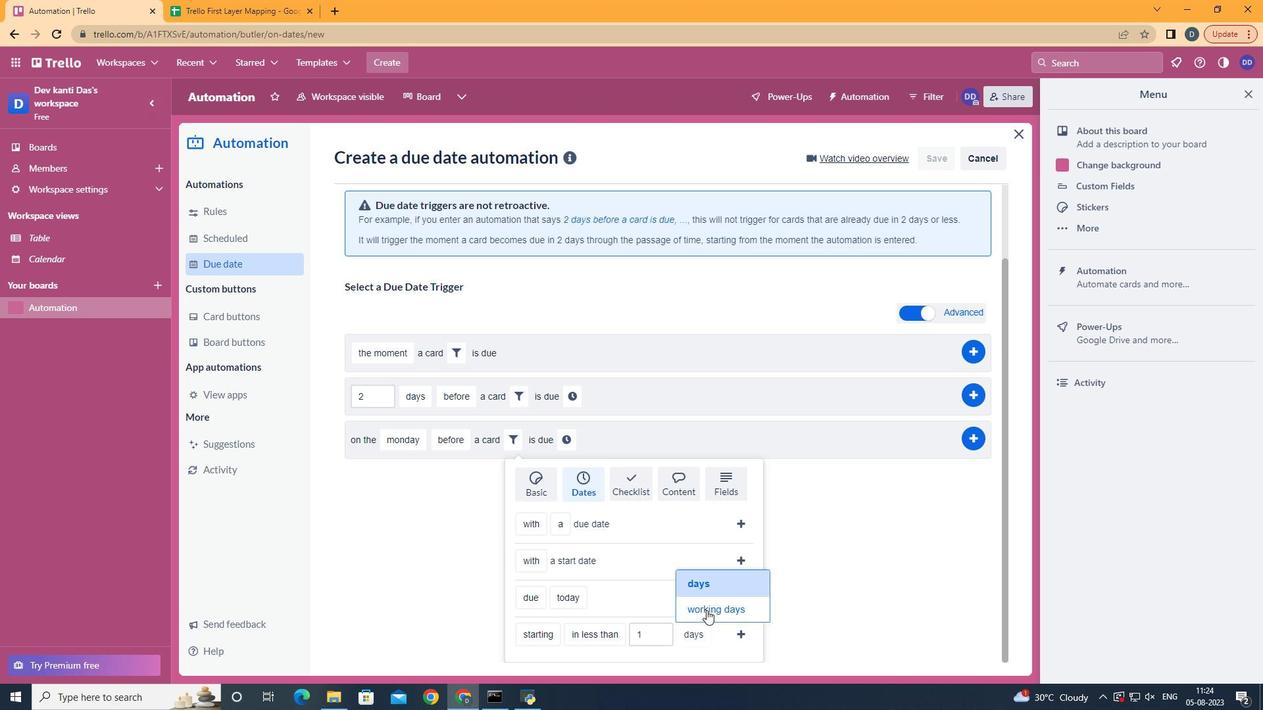 
Action: Mouse moved to (766, 633)
Screenshot: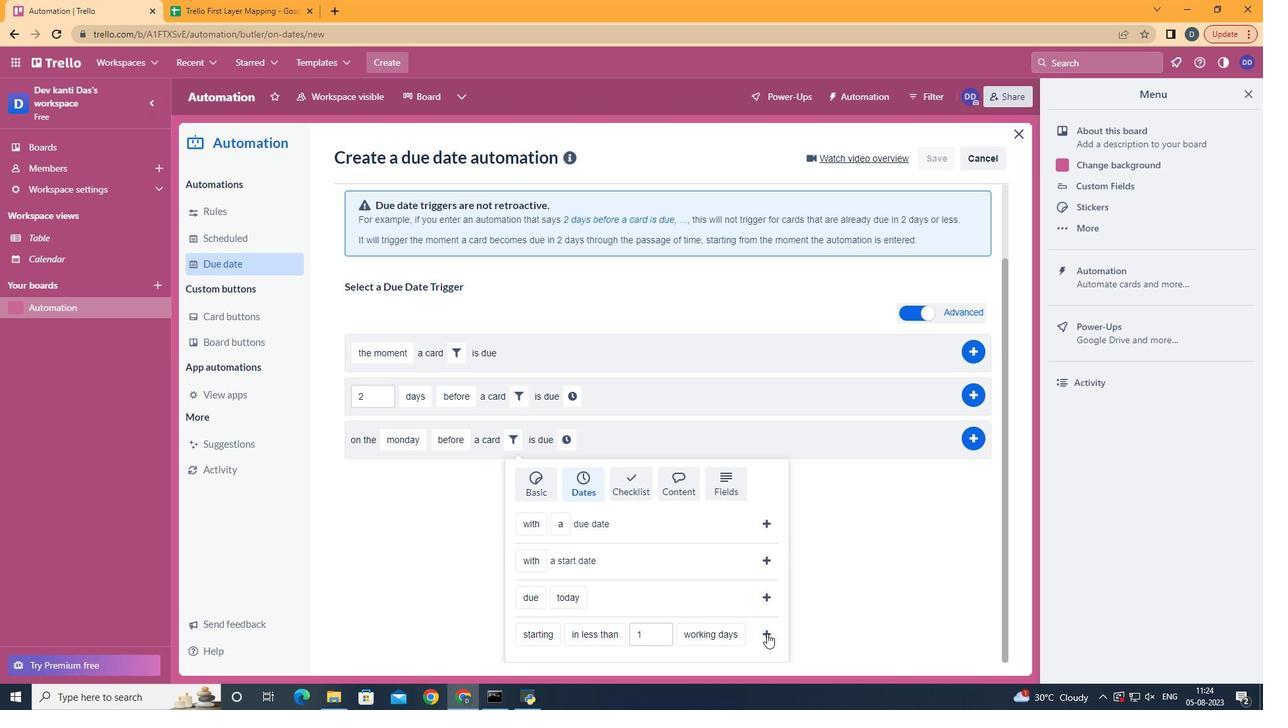 
Action: Mouse pressed left at (766, 633)
Screenshot: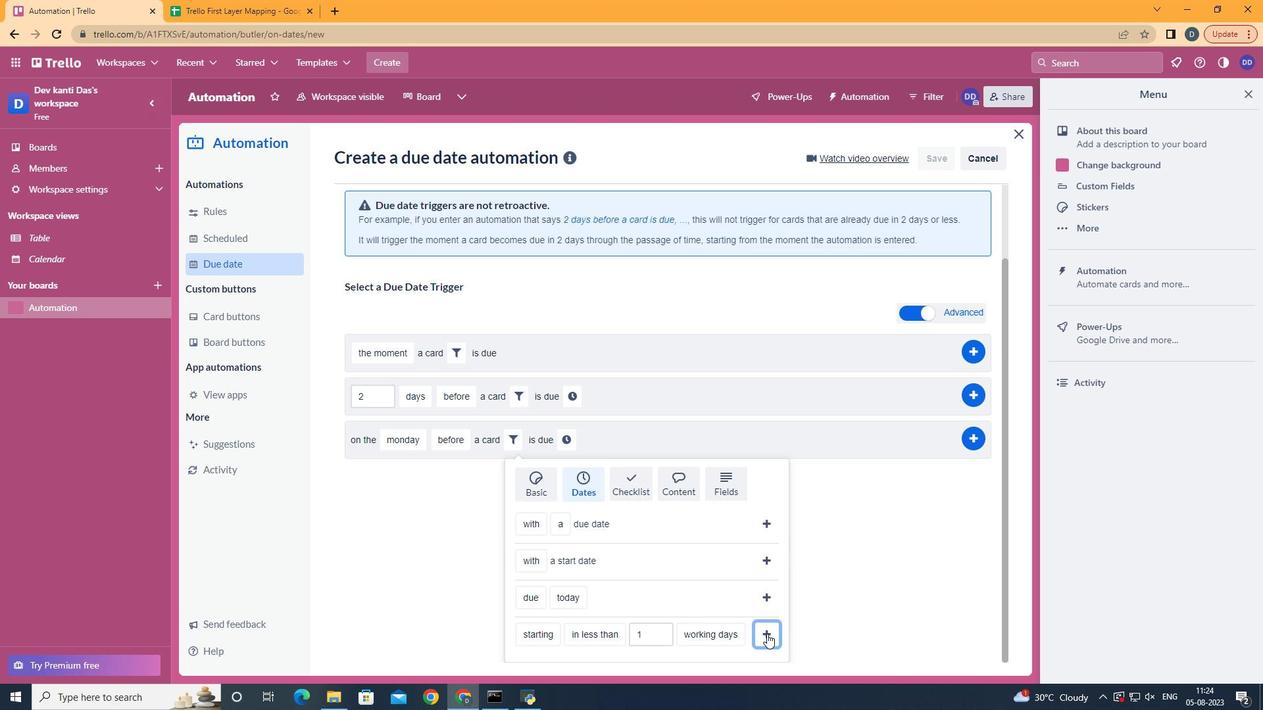
Action: Mouse moved to (739, 531)
Screenshot: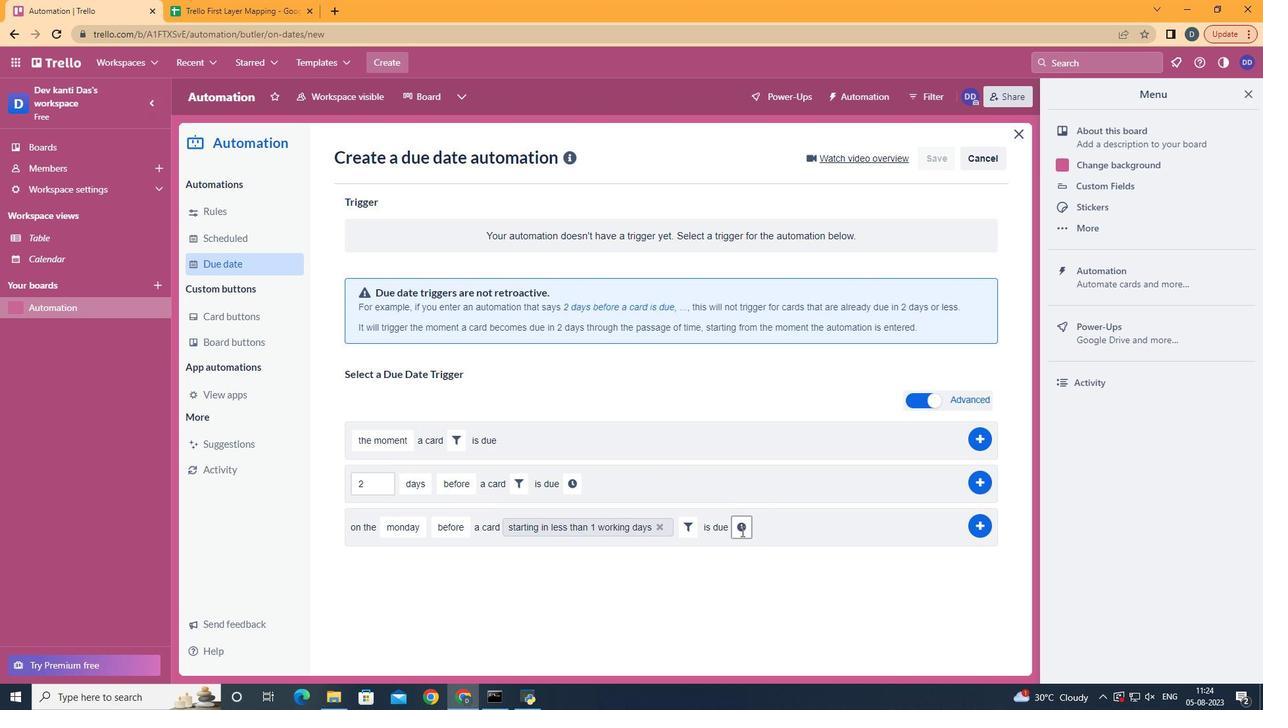 
Action: Mouse pressed left at (739, 531)
Screenshot: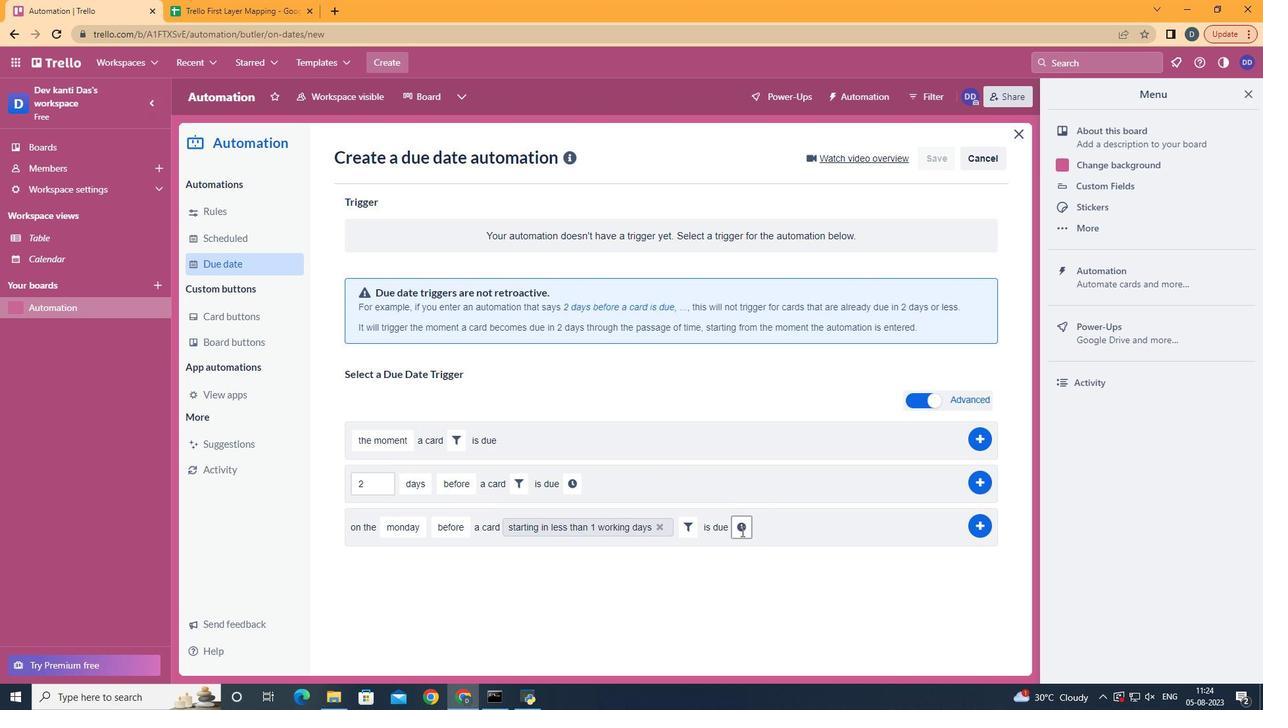 
Action: Mouse moved to (824, 531)
Screenshot: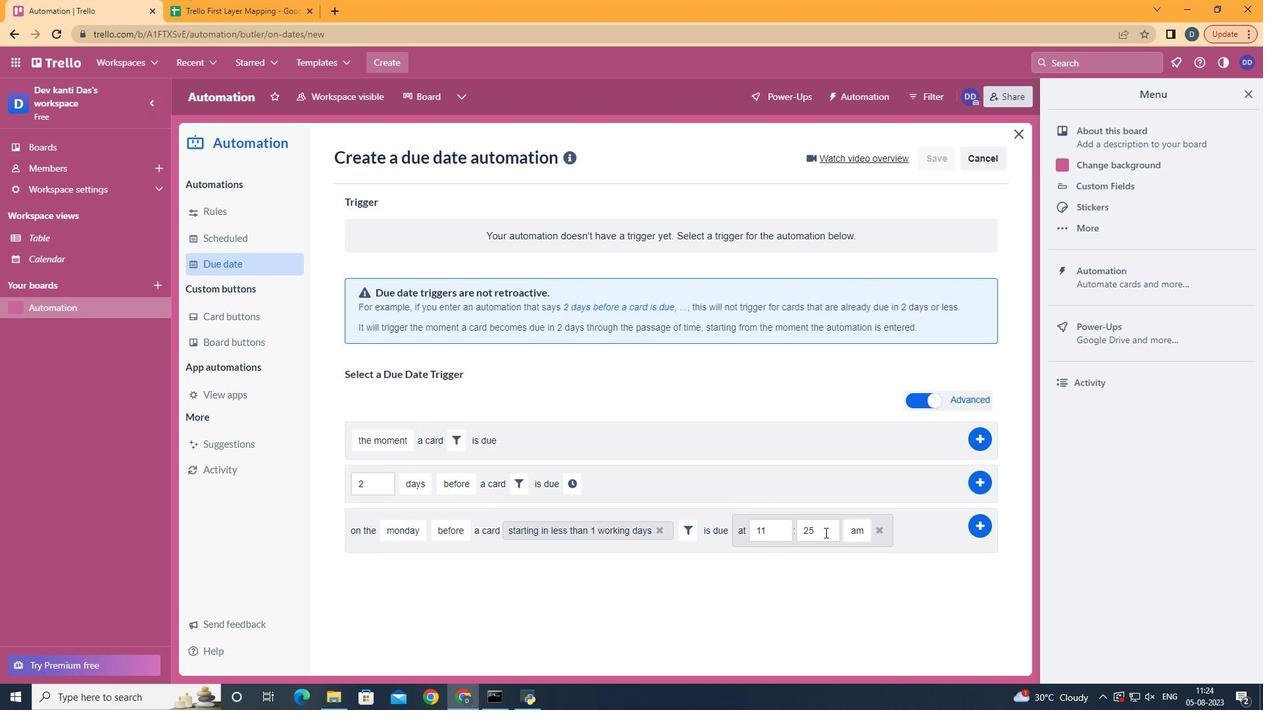 
Action: Mouse pressed left at (824, 531)
Screenshot: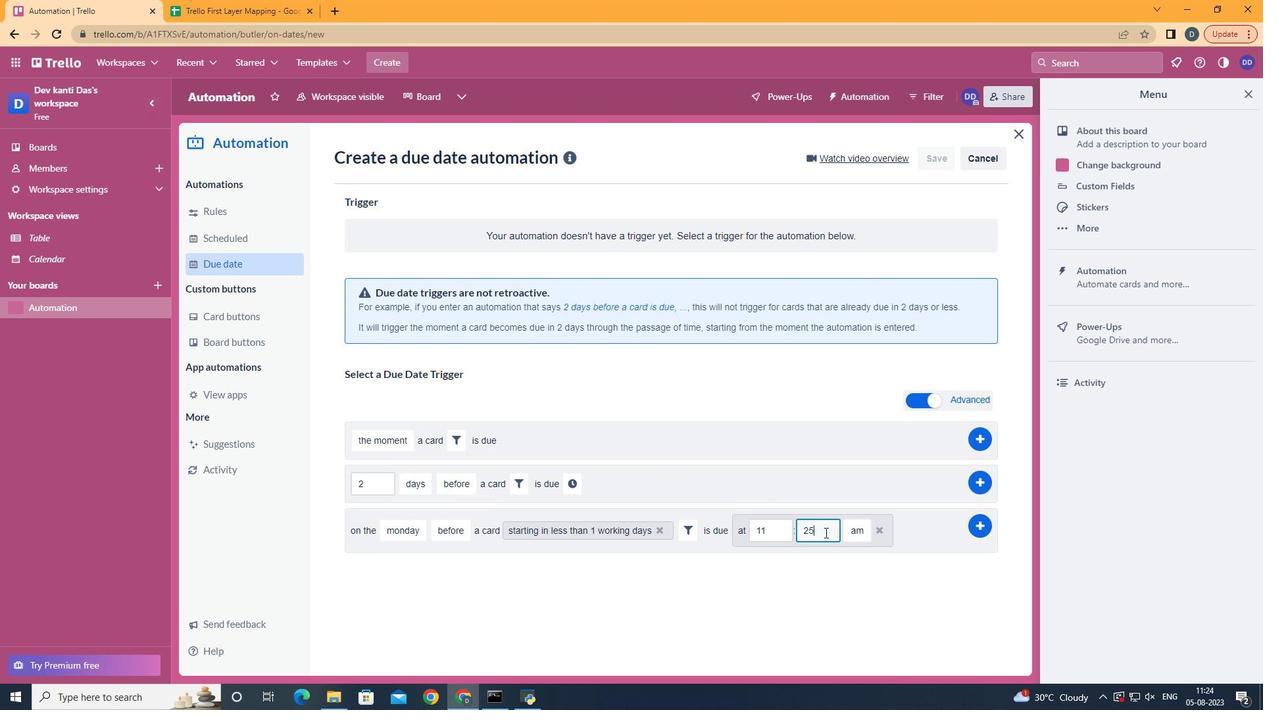 
Action: Mouse moved to (824, 531)
Screenshot: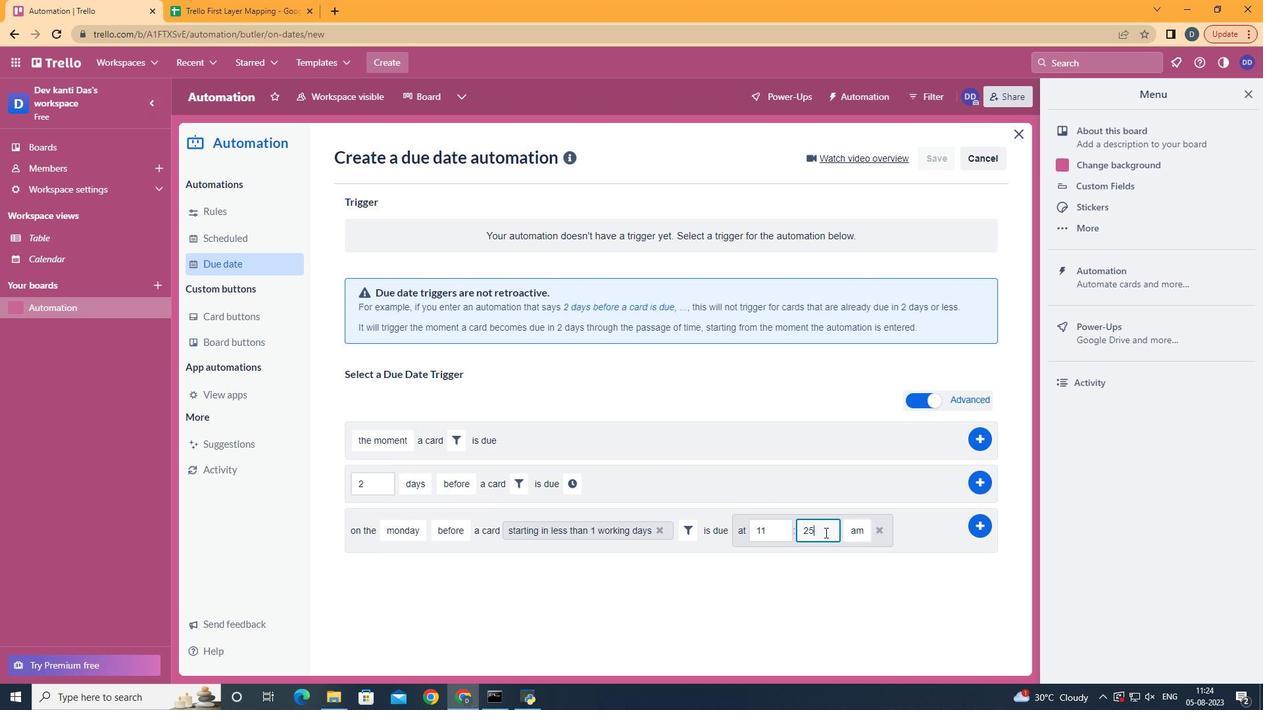 
Action: Key pressed <Key.backspace><Key.backspace>00
Screenshot: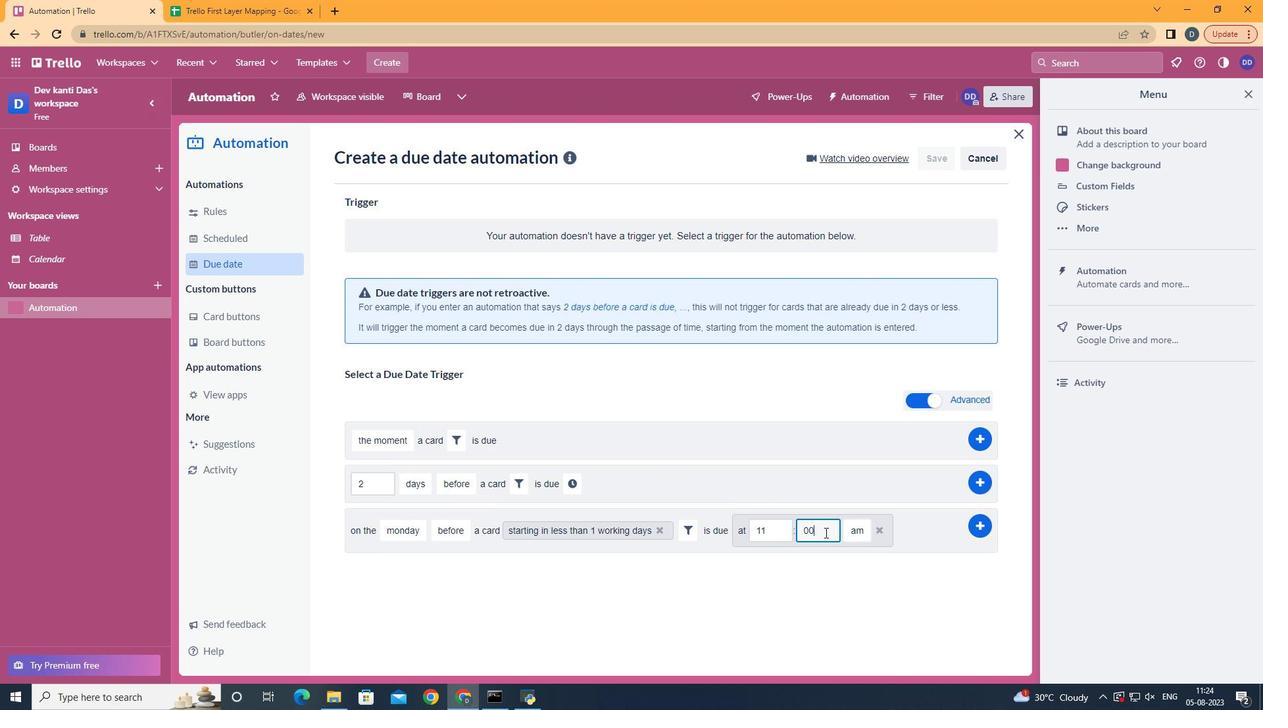 
Action: Mouse moved to (974, 525)
Screenshot: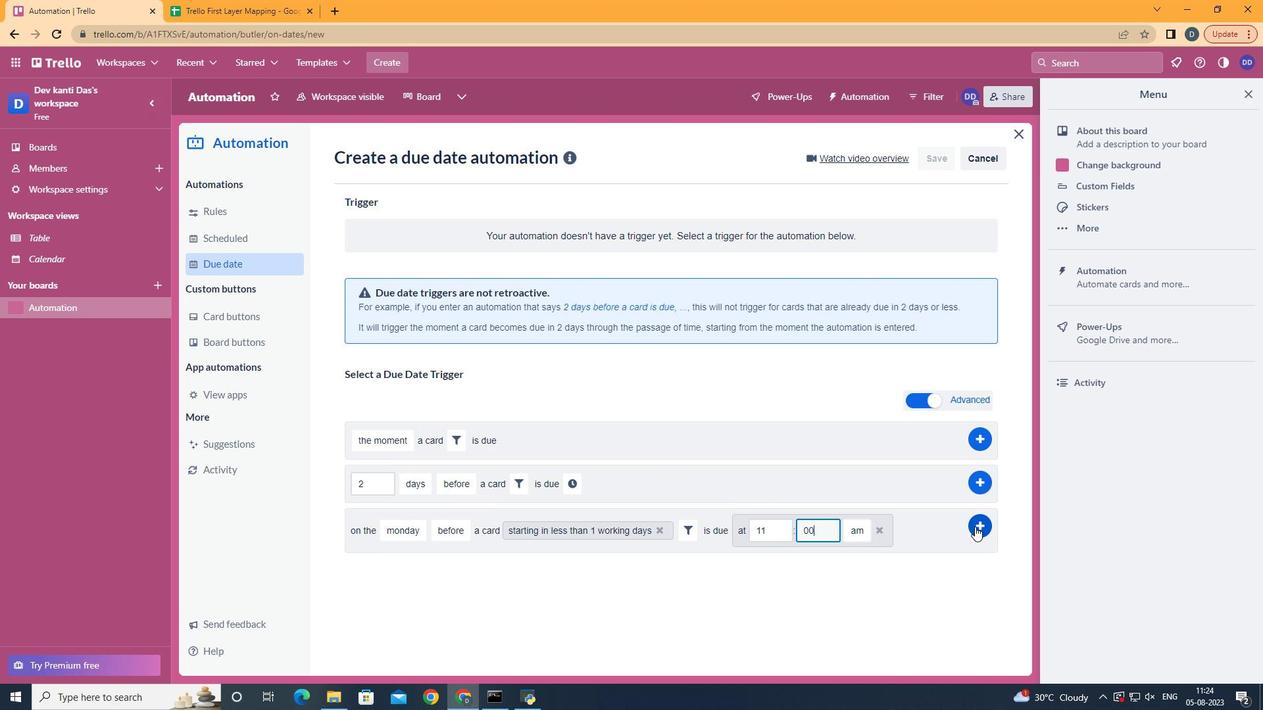 
Action: Mouse pressed left at (974, 525)
Screenshot: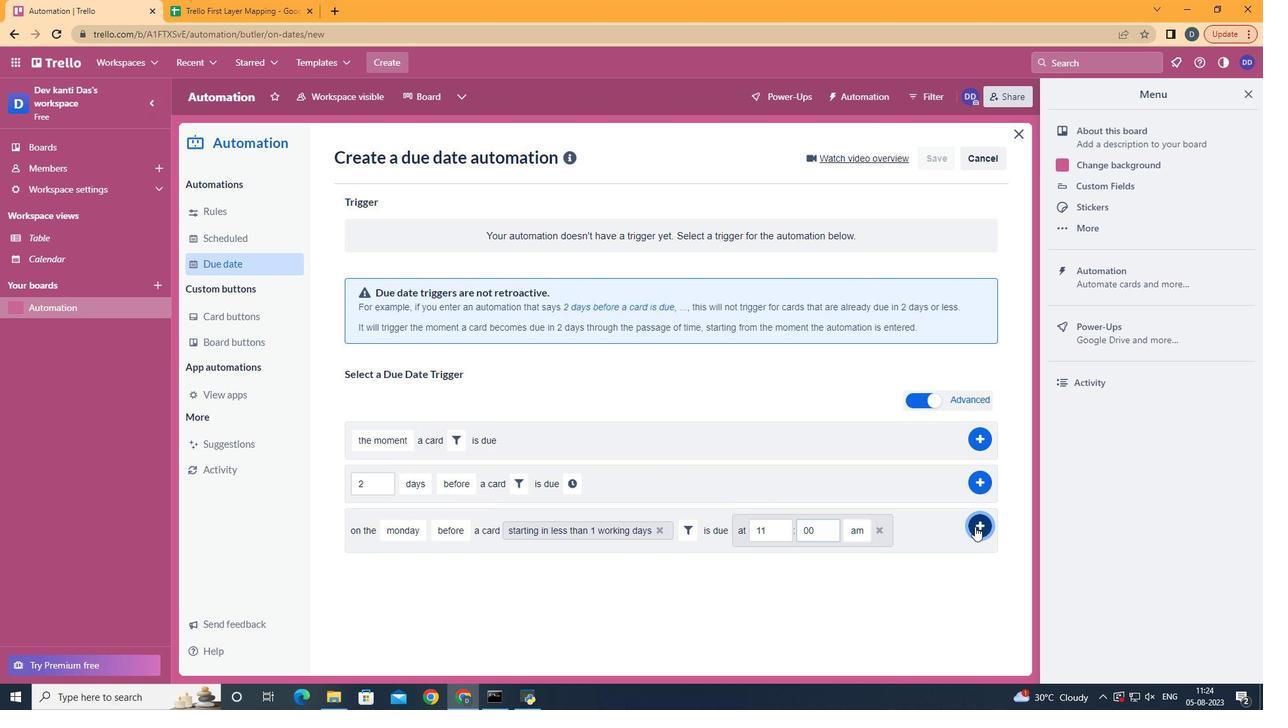 
Action: Mouse moved to (746, 272)
Screenshot: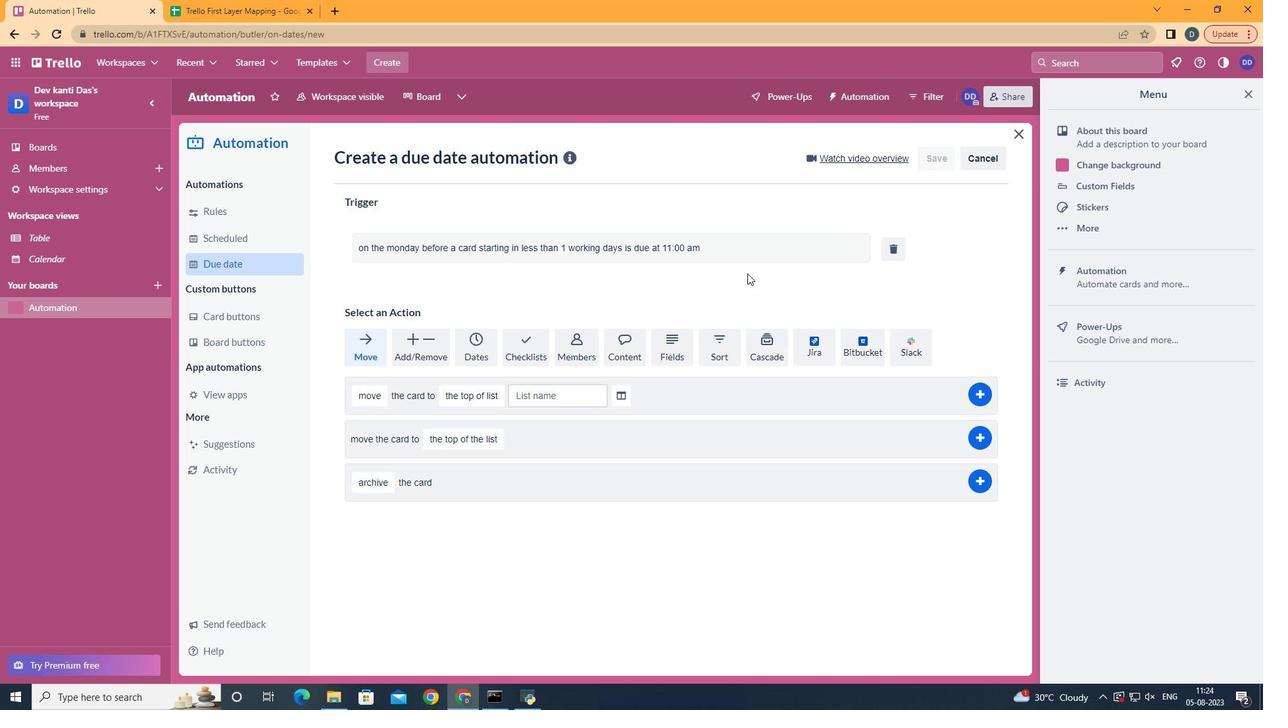 
